 Task: Search one way flight ticket for 1 adult, 6 children, 1 infant in seat and 1 infant on lap in business from Williston: Williston Basin International Airport to Fort Wayne: Fort Wayne International Airport on 8-4-2023. Choice of flights is American. Number of bags: 2 checked bags. Price is upto 109000. Outbound departure time preference is 11:45.
Action: Mouse moved to (292, 246)
Screenshot: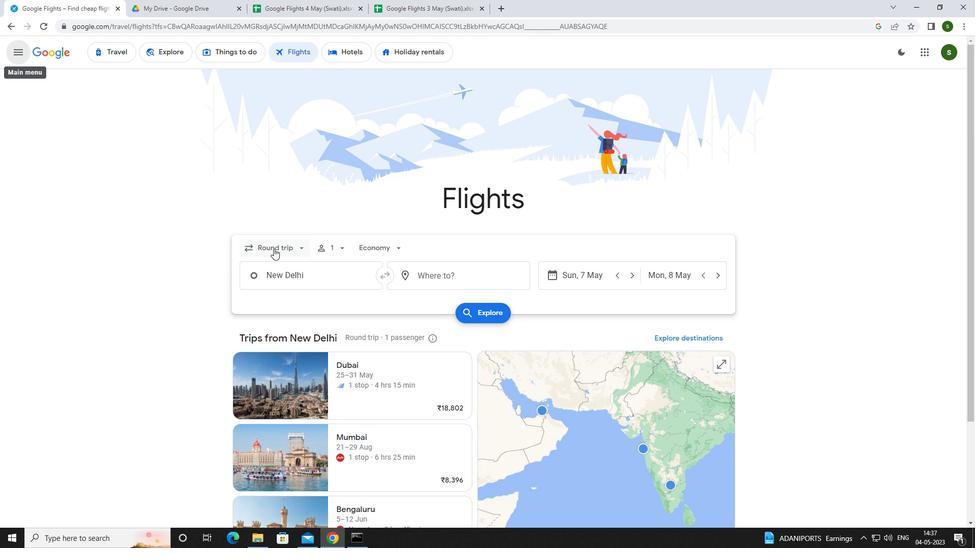 
Action: Mouse pressed left at (292, 246)
Screenshot: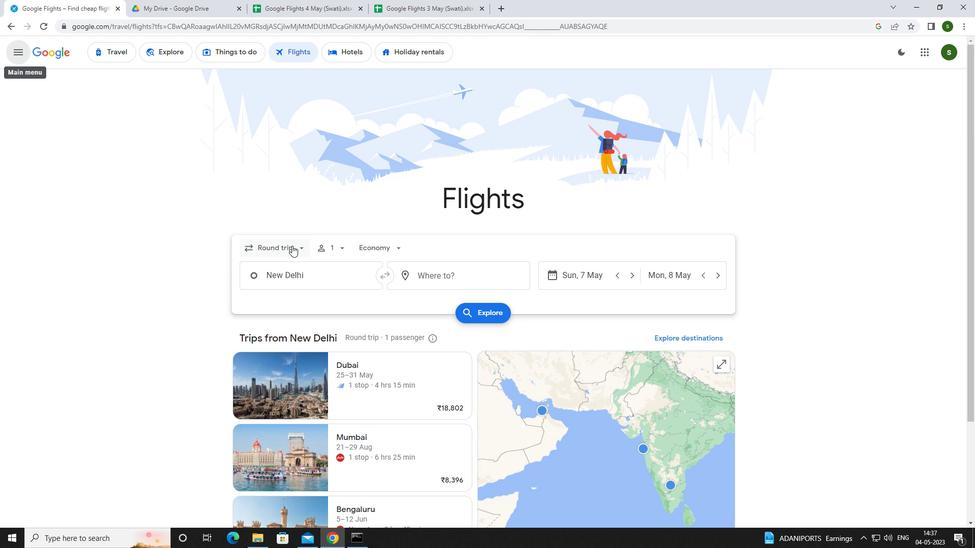 
Action: Mouse moved to (281, 294)
Screenshot: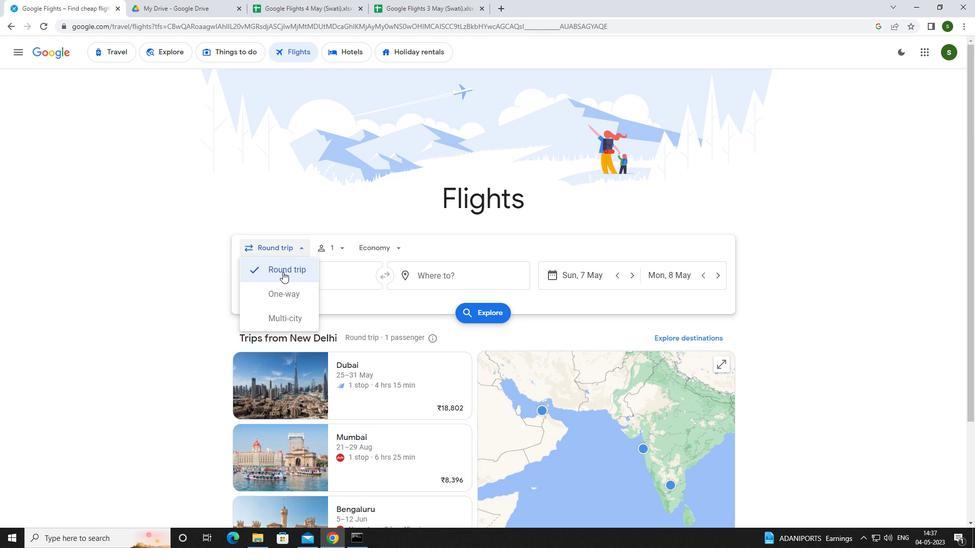 
Action: Mouse pressed left at (281, 294)
Screenshot: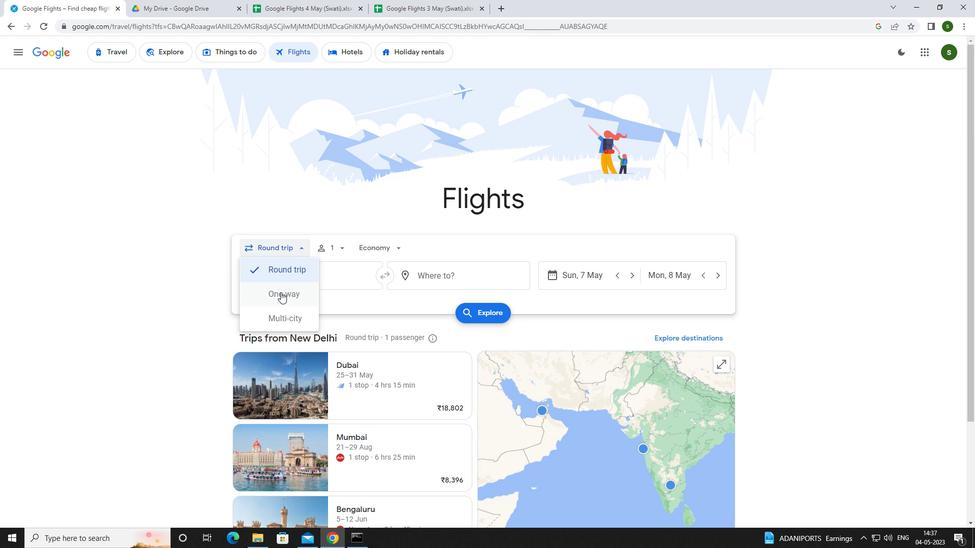 
Action: Mouse moved to (338, 247)
Screenshot: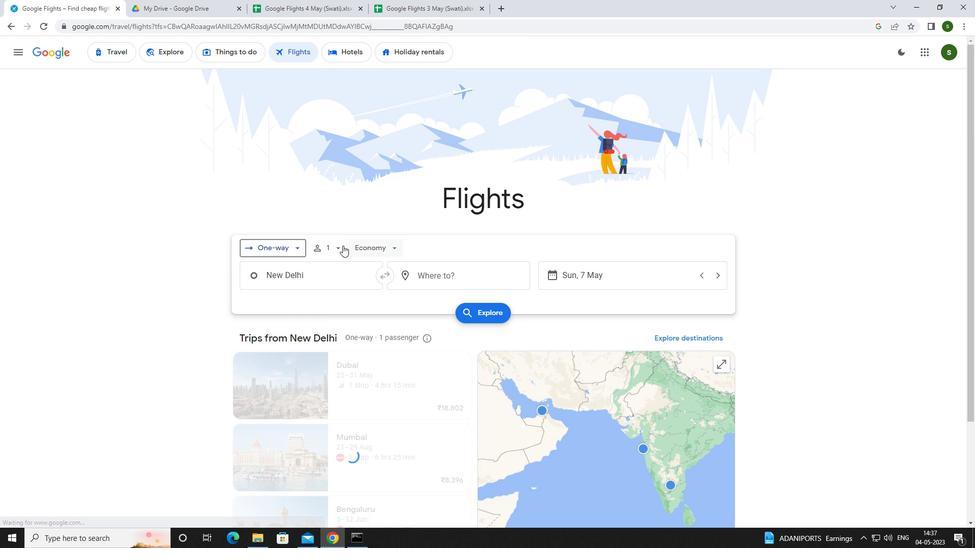 
Action: Mouse pressed left at (338, 247)
Screenshot: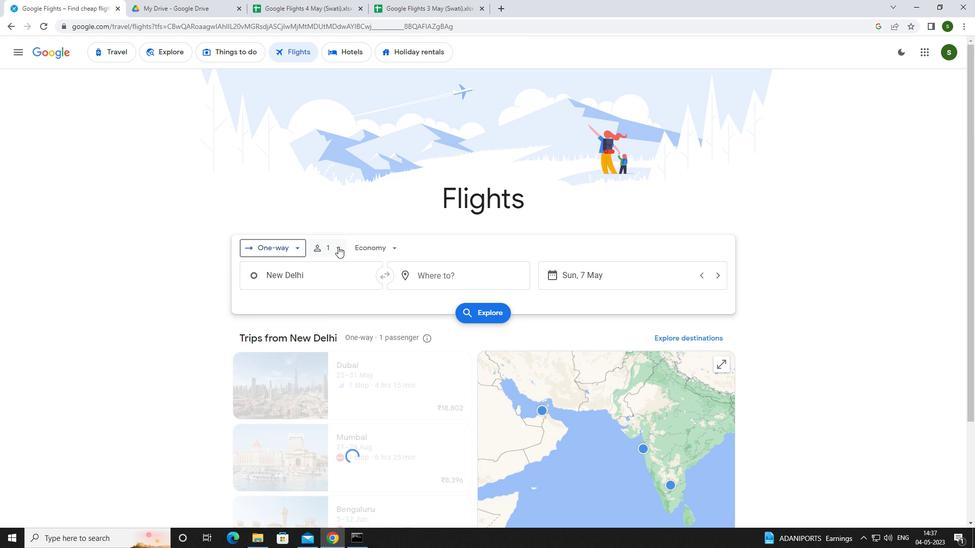 
Action: Mouse moved to (418, 296)
Screenshot: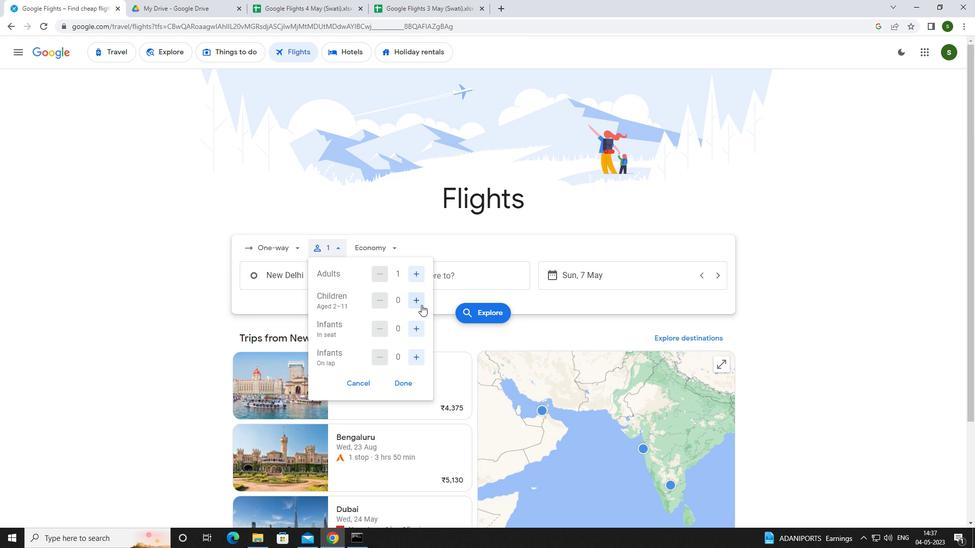 
Action: Mouse pressed left at (418, 296)
Screenshot: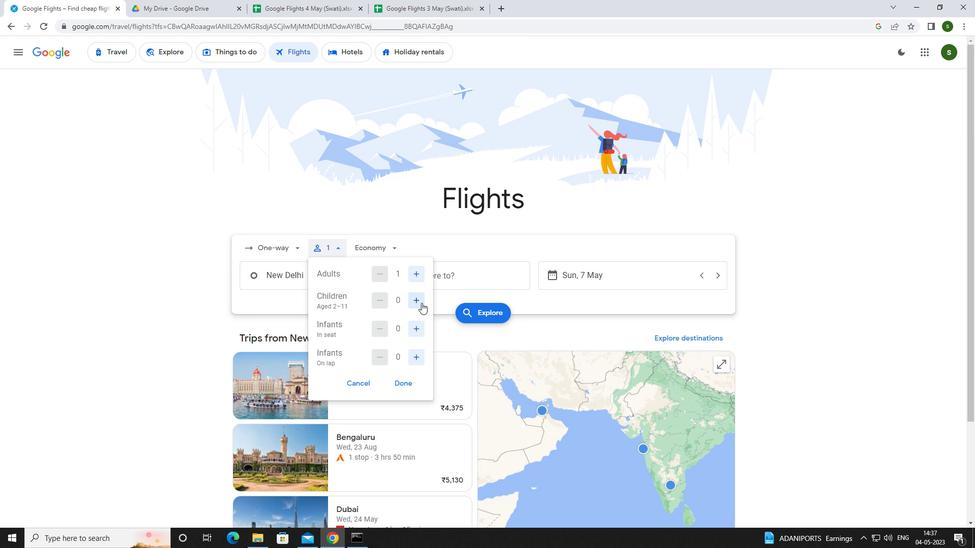 
Action: Mouse pressed left at (418, 296)
Screenshot: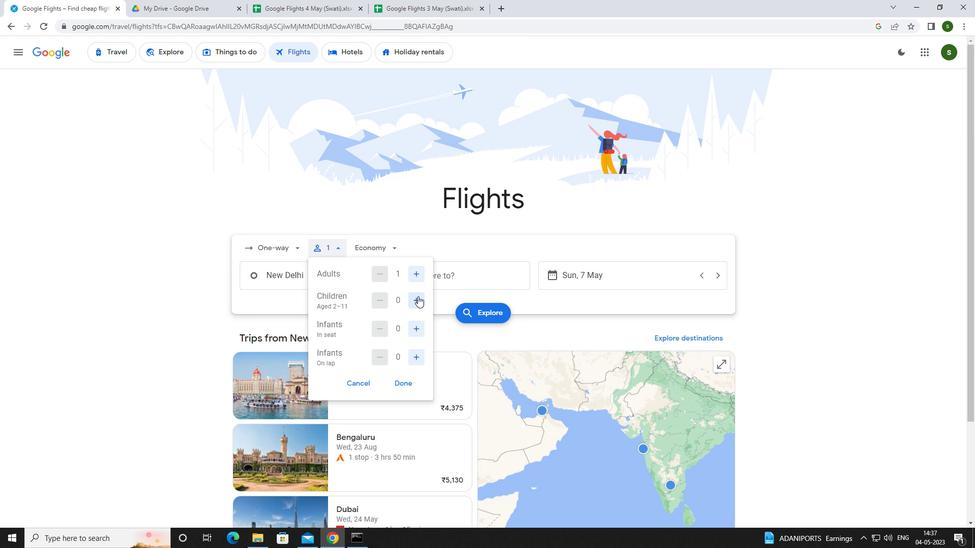 
Action: Mouse pressed left at (418, 296)
Screenshot: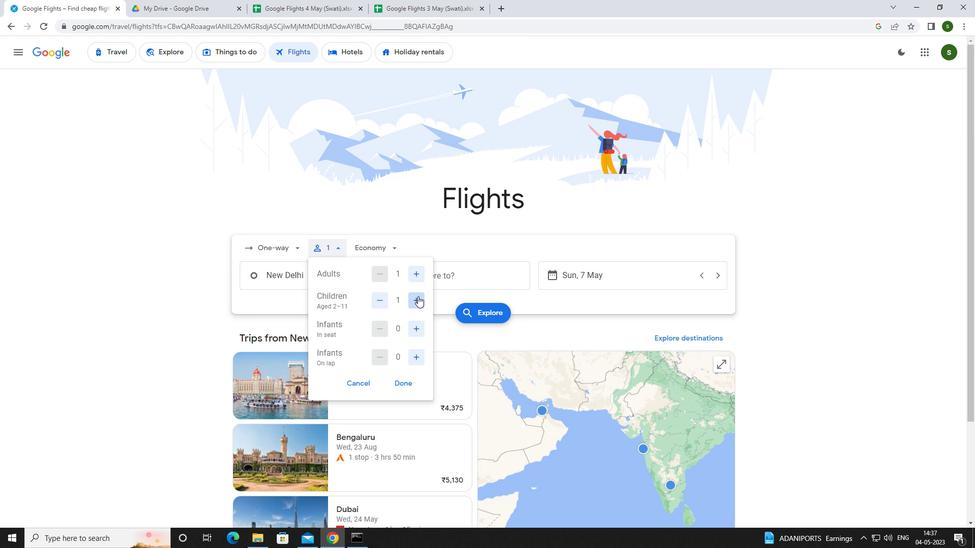 
Action: Mouse pressed left at (418, 296)
Screenshot: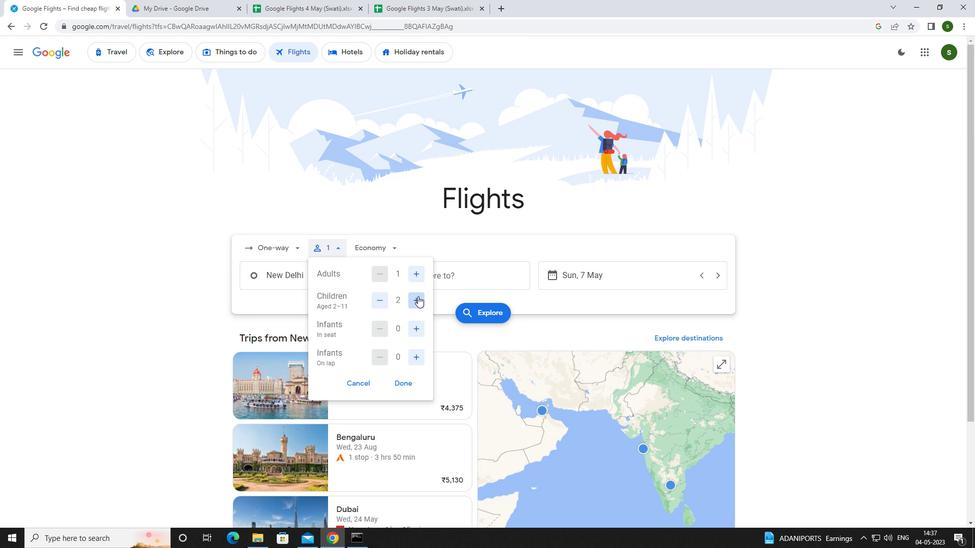 
Action: Mouse pressed left at (418, 296)
Screenshot: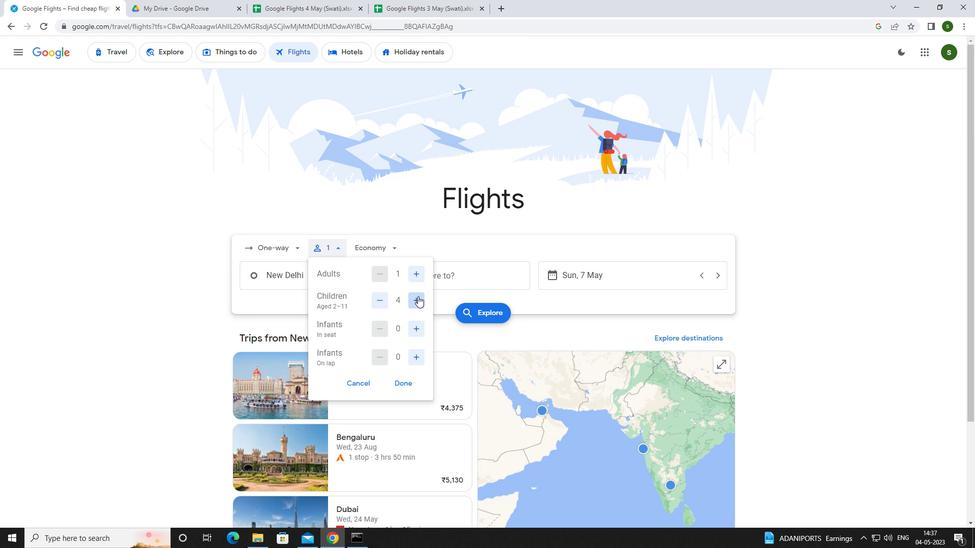 
Action: Mouse pressed left at (418, 296)
Screenshot: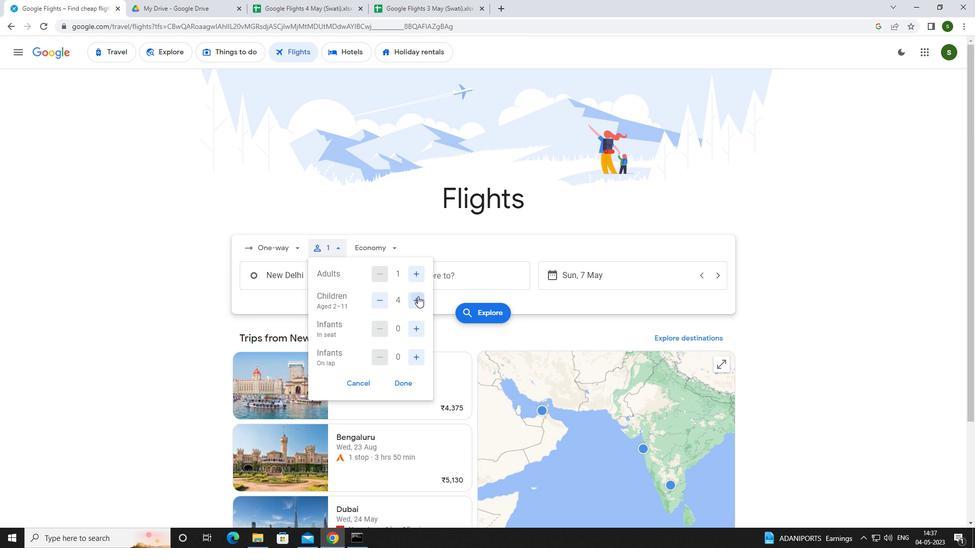 
Action: Mouse moved to (415, 327)
Screenshot: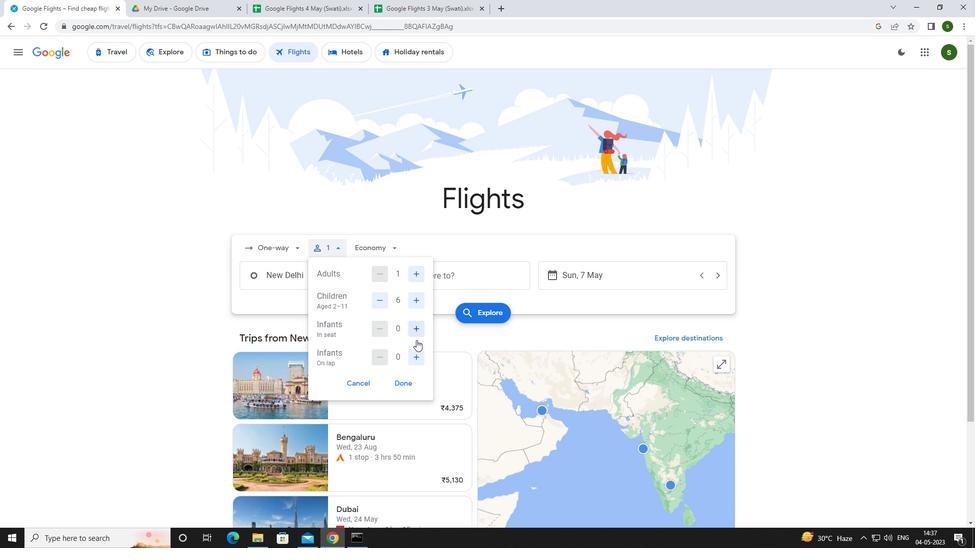 
Action: Mouse pressed left at (415, 327)
Screenshot: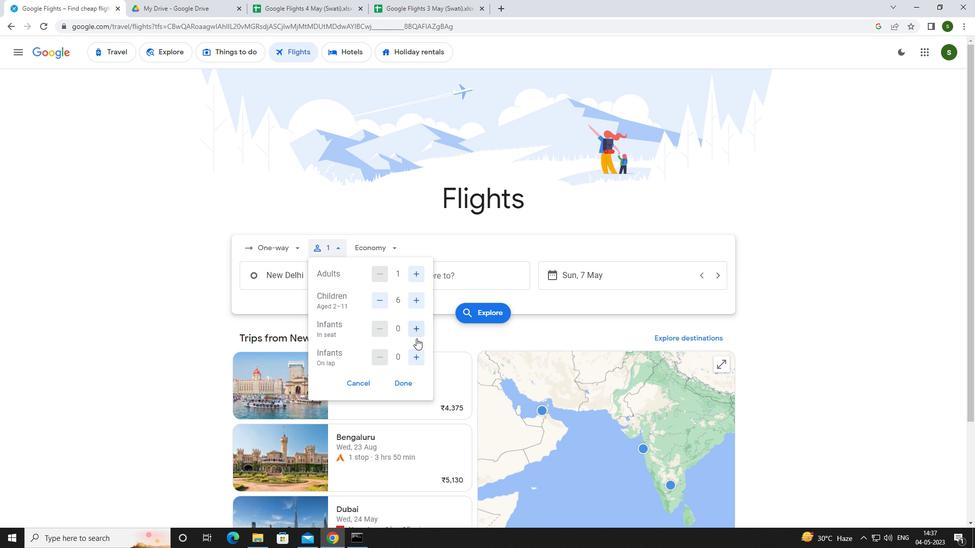 
Action: Mouse moved to (417, 356)
Screenshot: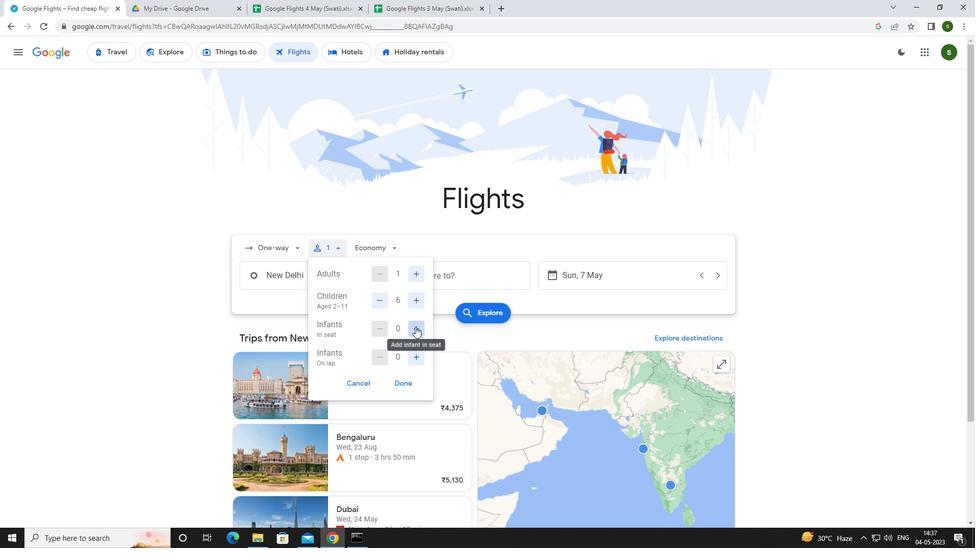 
Action: Mouse pressed left at (417, 356)
Screenshot: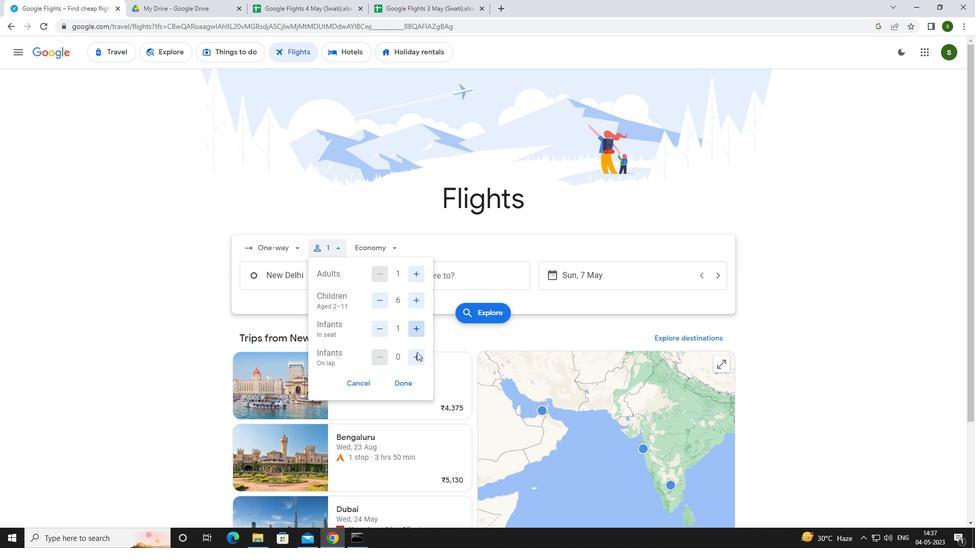
Action: Mouse moved to (390, 243)
Screenshot: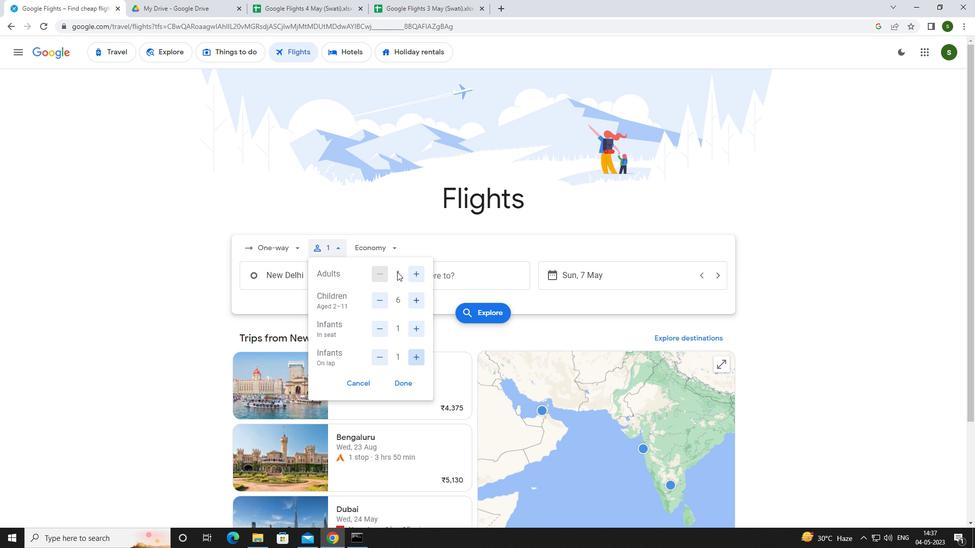
Action: Mouse pressed left at (390, 243)
Screenshot: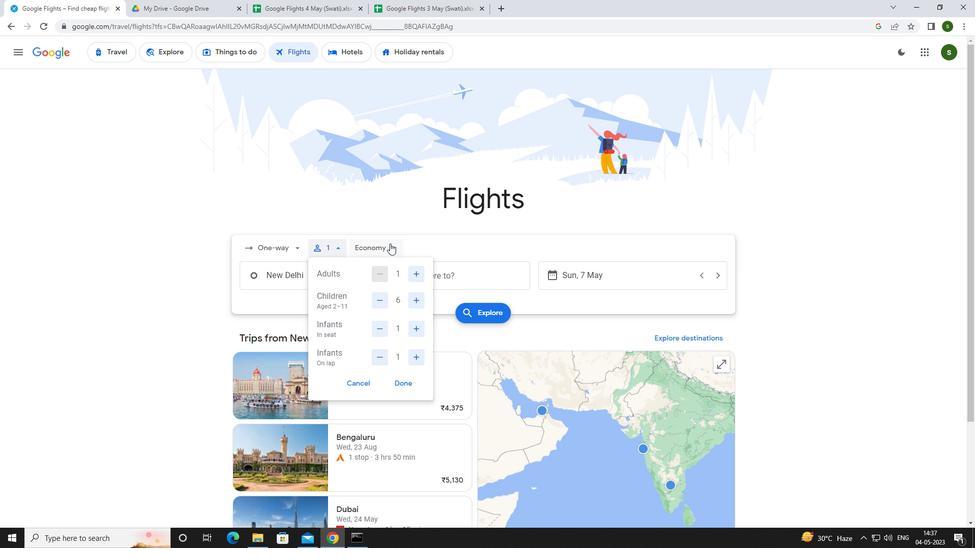 
Action: Mouse moved to (393, 317)
Screenshot: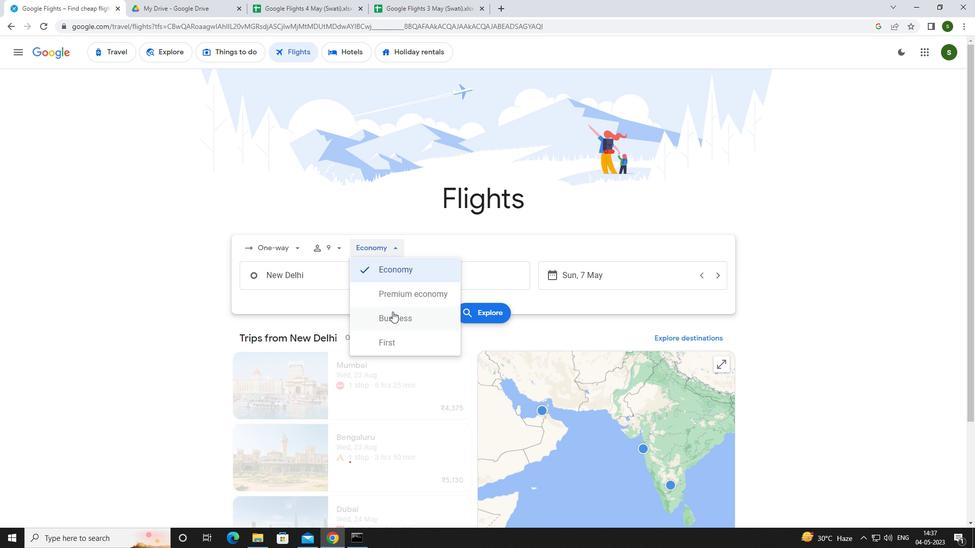 
Action: Mouse pressed left at (393, 317)
Screenshot: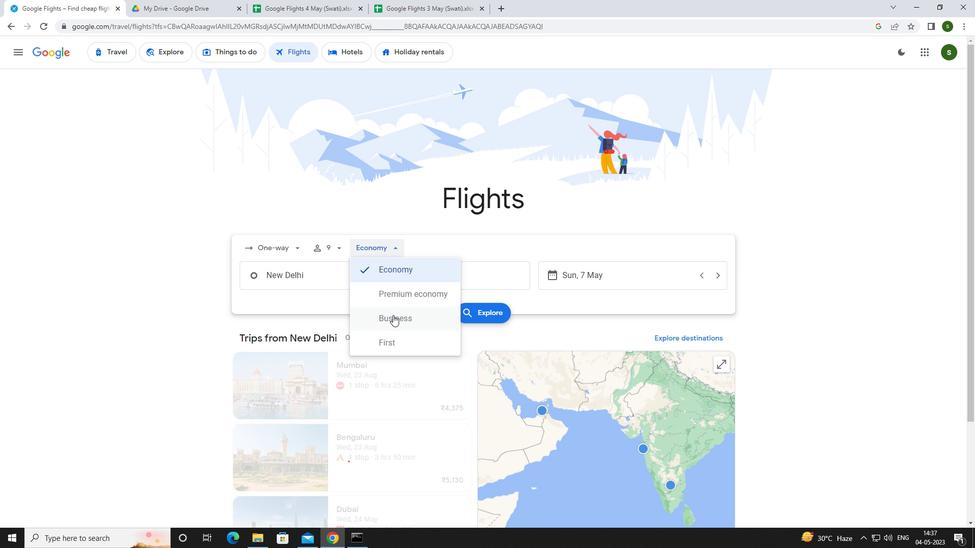 
Action: Mouse moved to (305, 270)
Screenshot: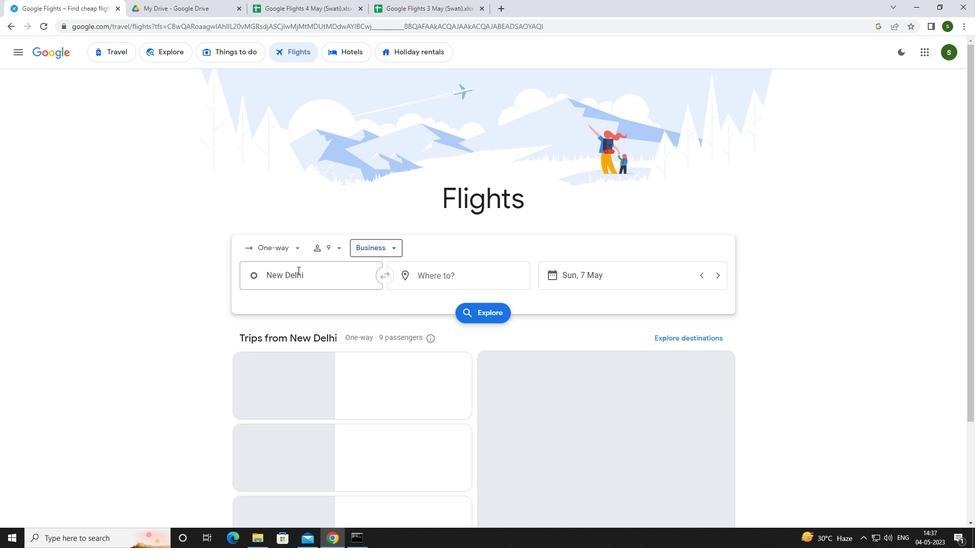 
Action: Mouse pressed left at (305, 270)
Screenshot: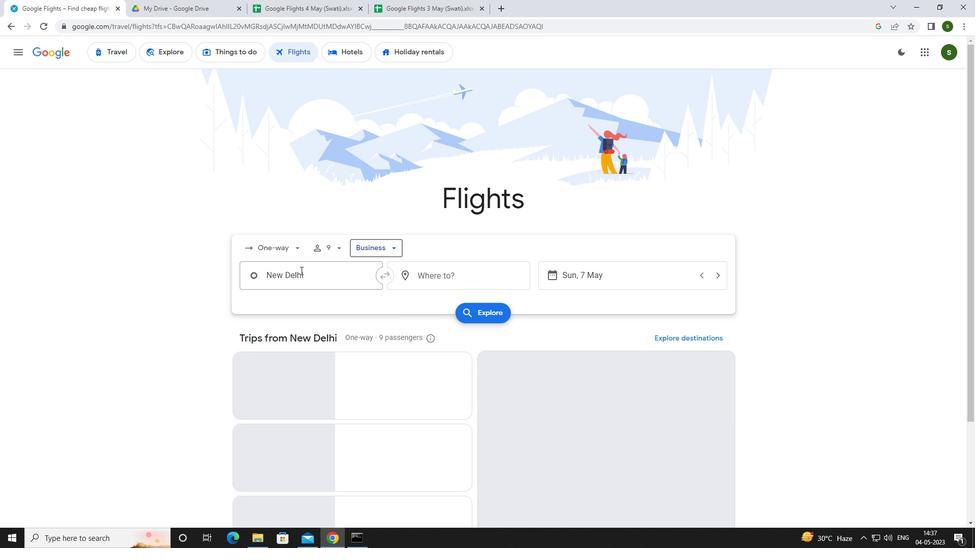 
Action: Key pressed <Key.caps_lock><Key.caps_lock>w<Key.caps_lock>illisto
Screenshot: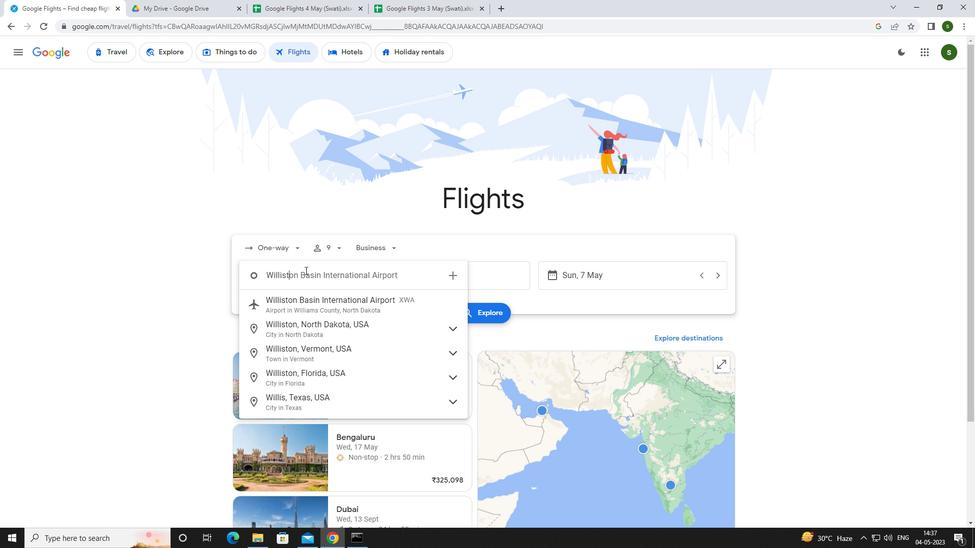 
Action: Mouse moved to (317, 311)
Screenshot: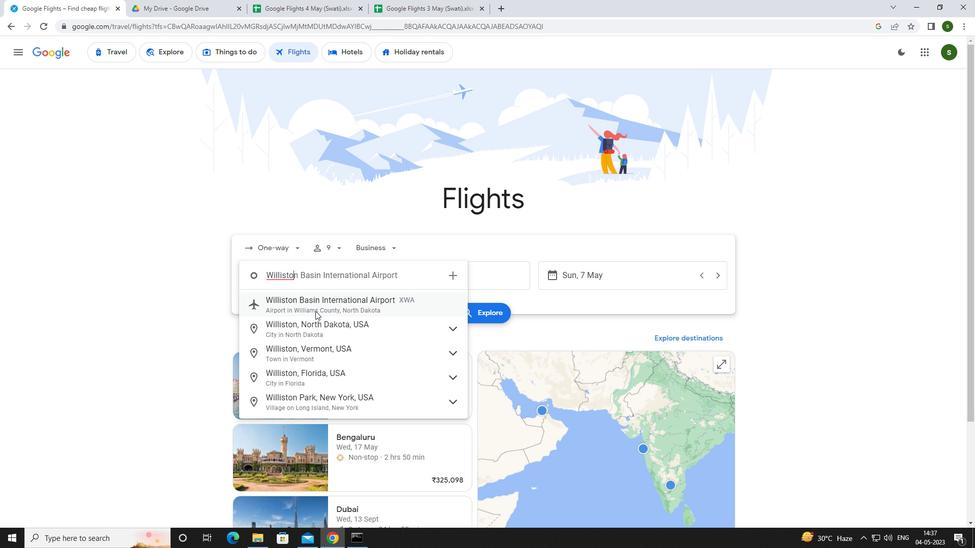 
Action: Mouse pressed left at (317, 311)
Screenshot: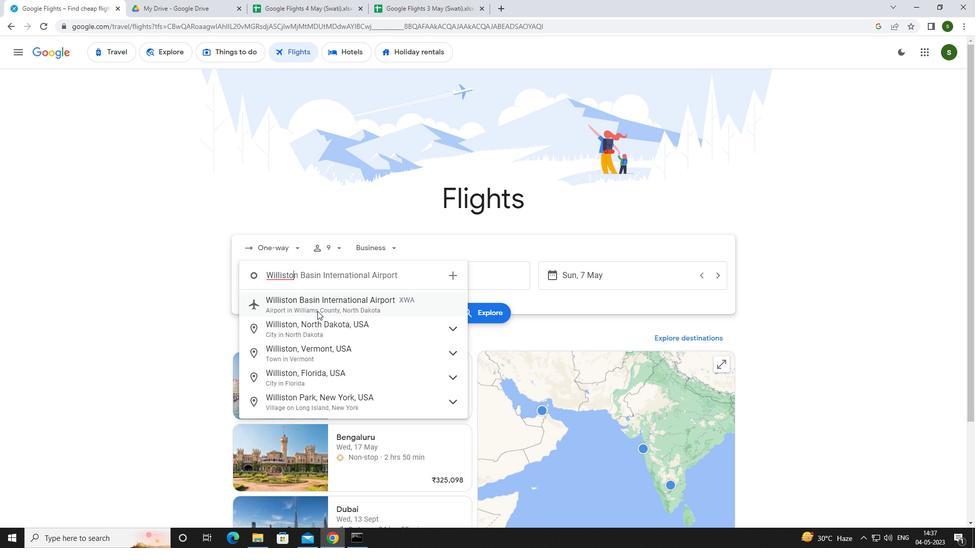 
Action: Mouse moved to (435, 274)
Screenshot: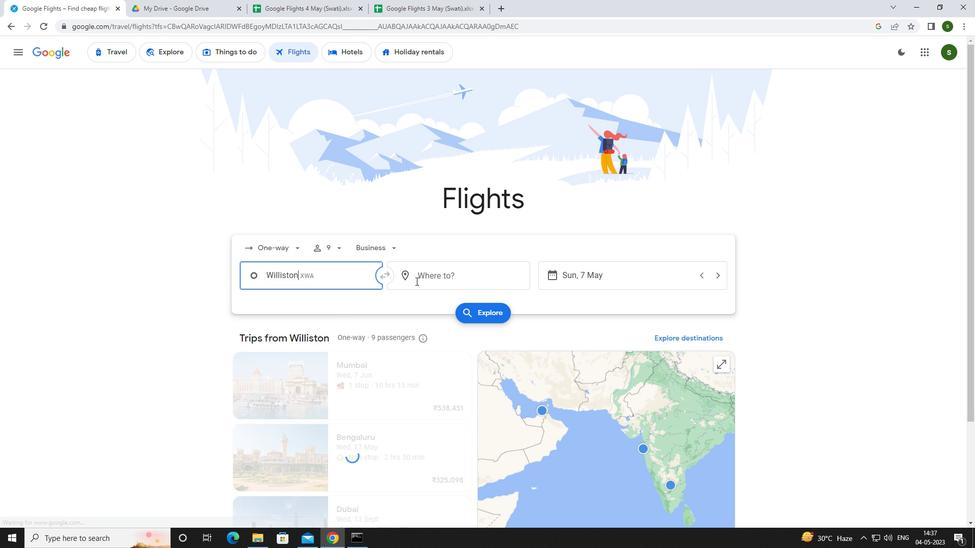 
Action: Mouse pressed left at (435, 274)
Screenshot: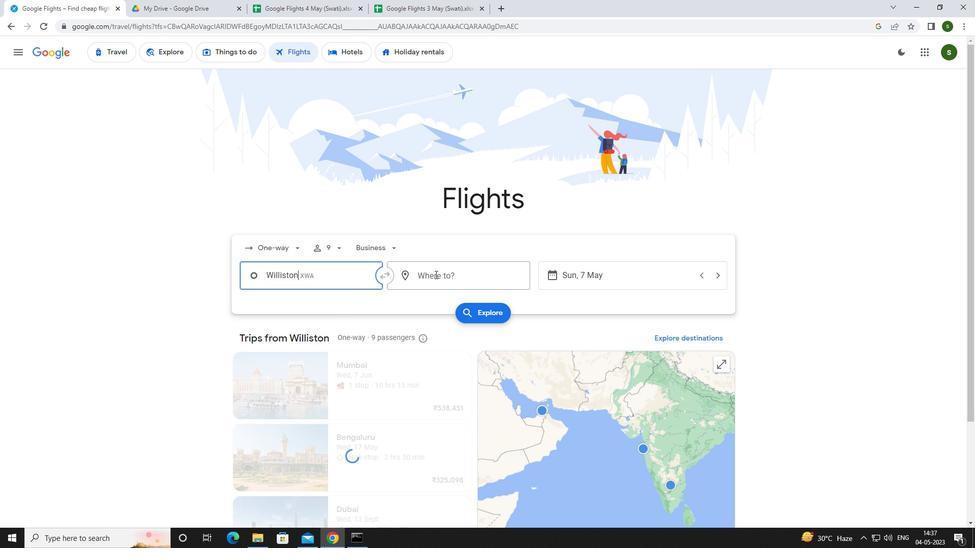 
Action: Mouse moved to (428, 275)
Screenshot: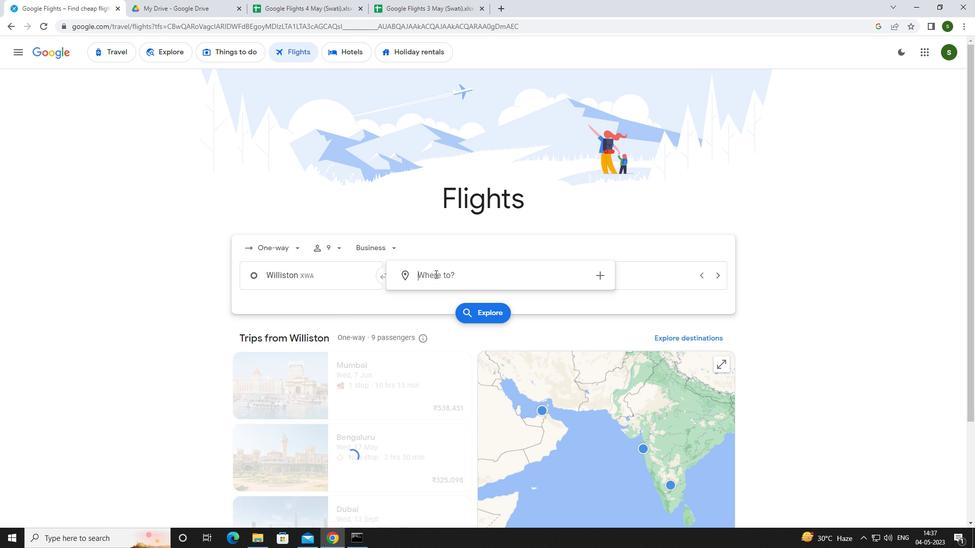 
Action: Key pressed <Key.caps_lock>f<Key.caps_lock>ort<Key.space><Key.caps_lock>w<Key.caps_lock>ay
Screenshot: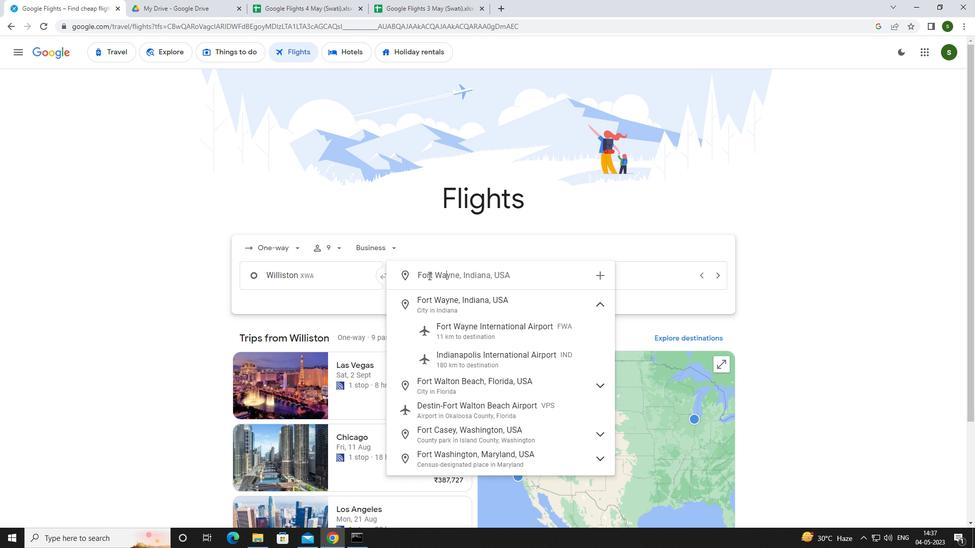 
Action: Mouse moved to (453, 334)
Screenshot: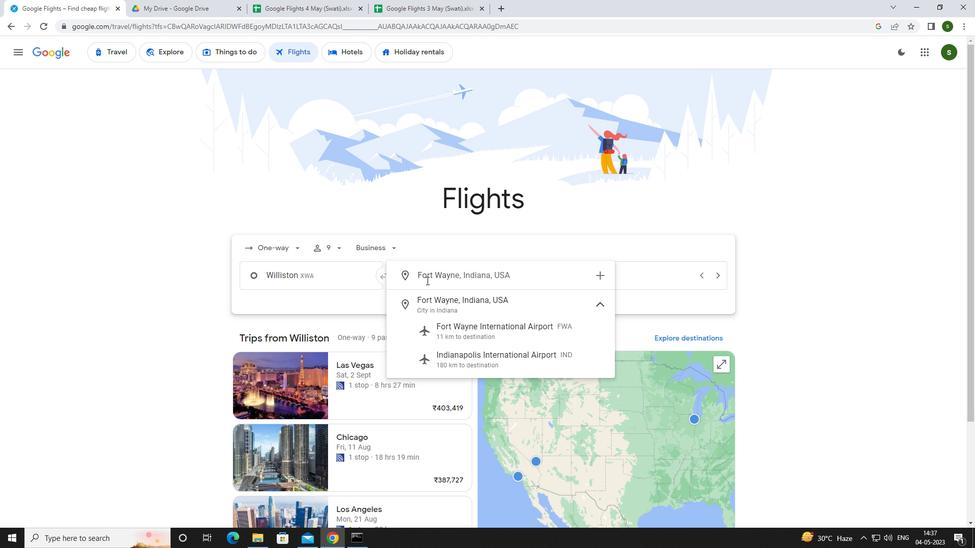 
Action: Mouse pressed left at (453, 334)
Screenshot: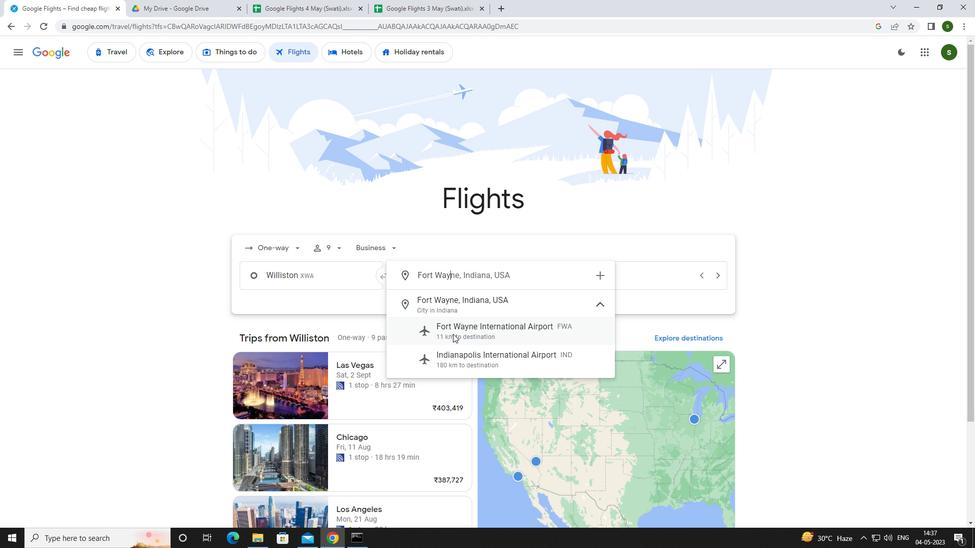 
Action: Mouse moved to (608, 271)
Screenshot: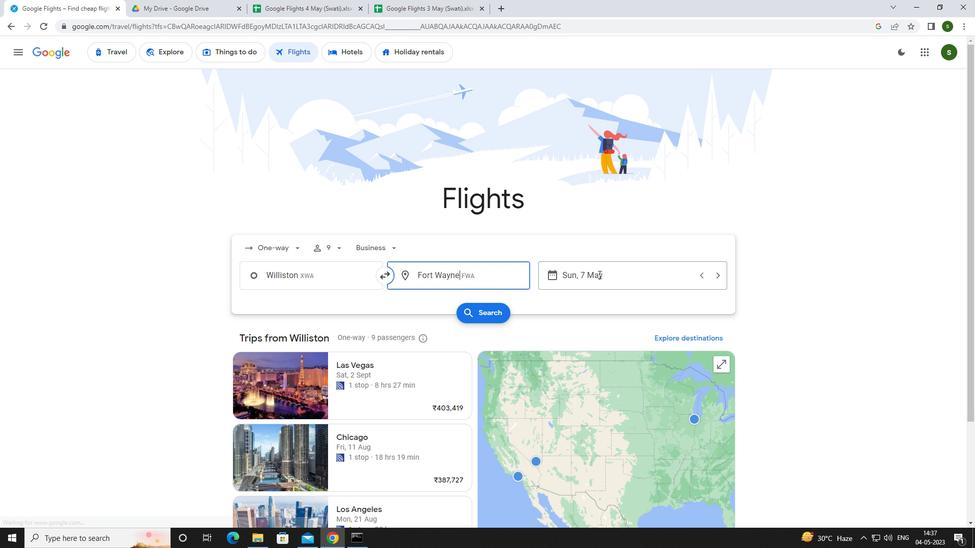 
Action: Mouse pressed left at (608, 271)
Screenshot: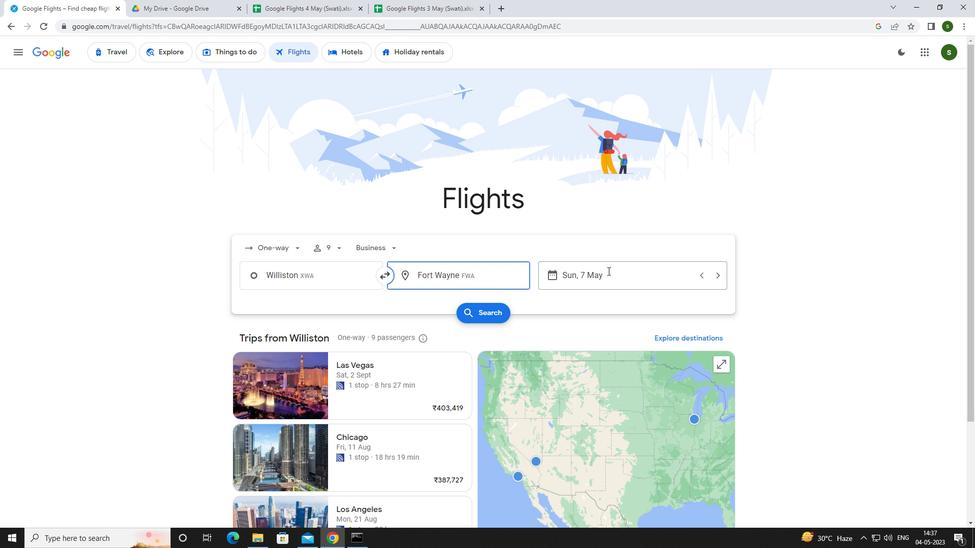 
Action: Mouse moved to (730, 387)
Screenshot: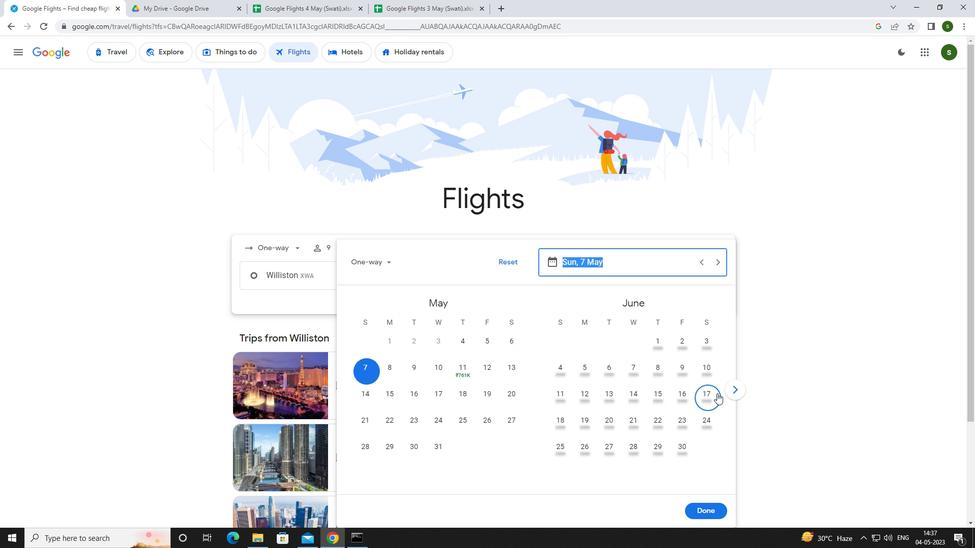 
Action: Mouse pressed left at (730, 387)
Screenshot: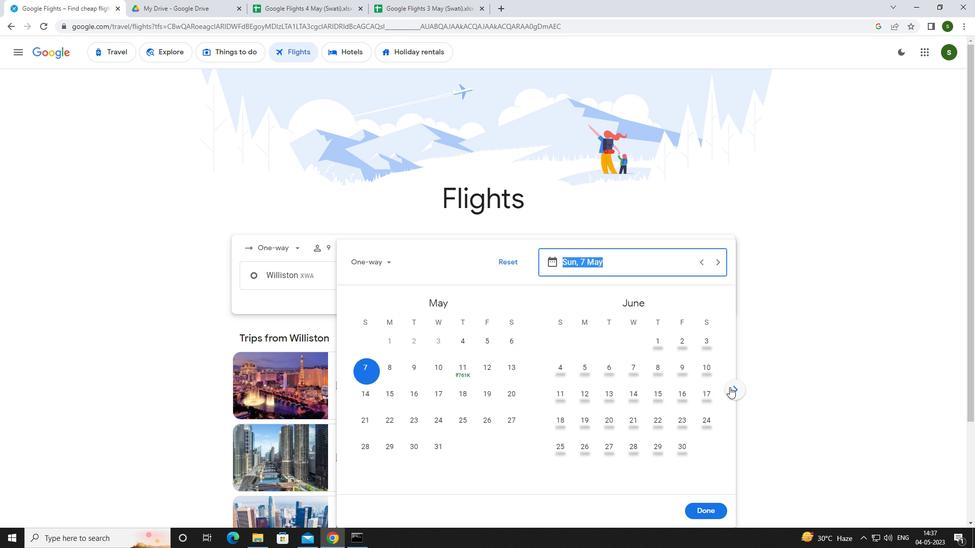 
Action: Mouse pressed left at (730, 387)
Screenshot: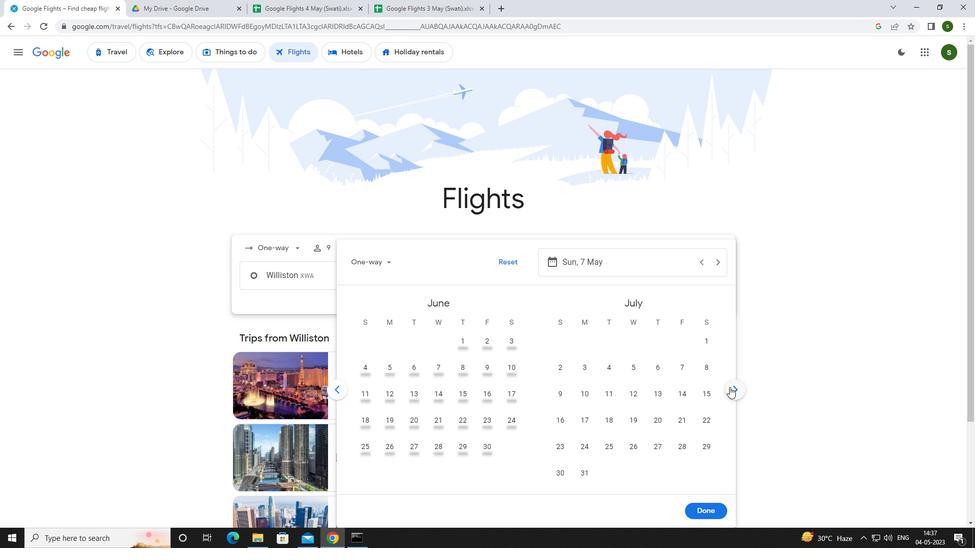
Action: Mouse moved to (678, 343)
Screenshot: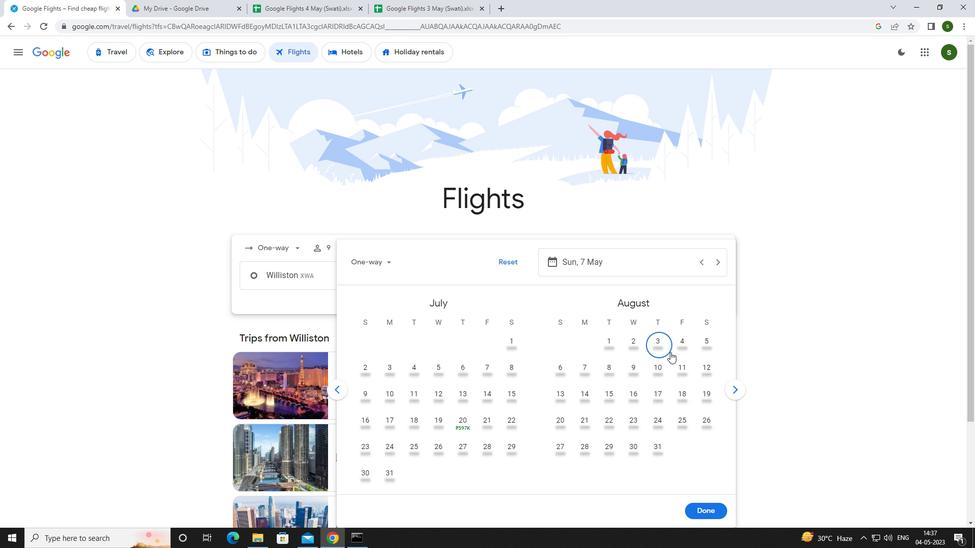 
Action: Mouse pressed left at (678, 343)
Screenshot: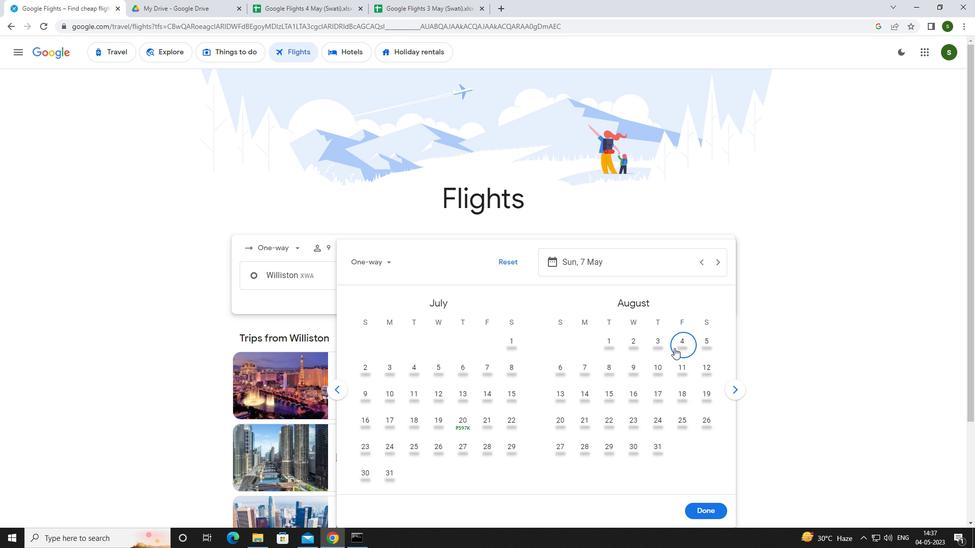 
Action: Mouse moved to (694, 503)
Screenshot: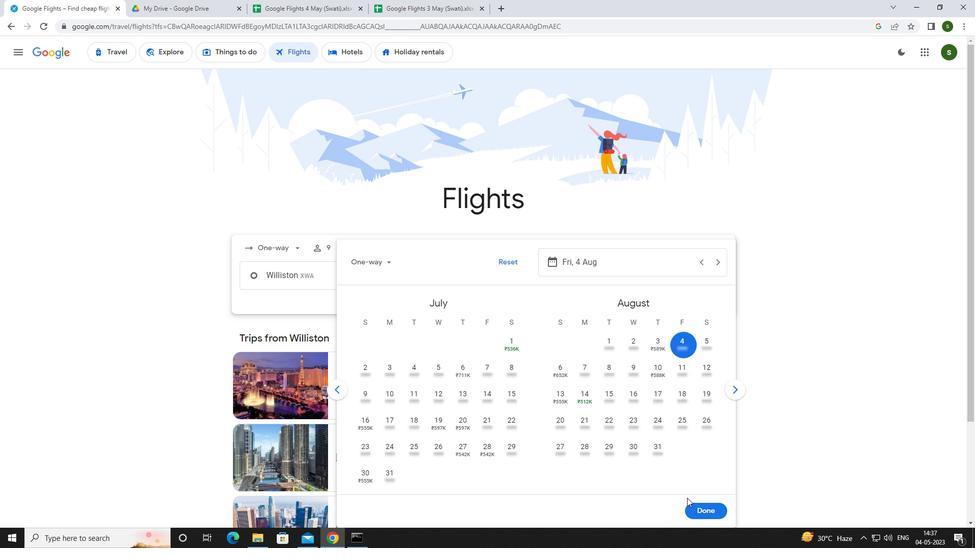 
Action: Mouse pressed left at (694, 503)
Screenshot: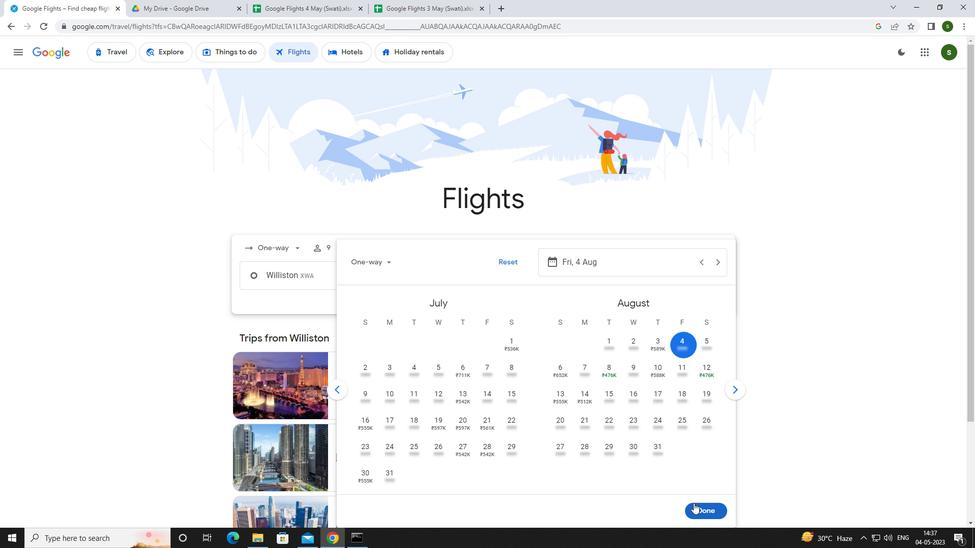 
Action: Mouse moved to (476, 310)
Screenshot: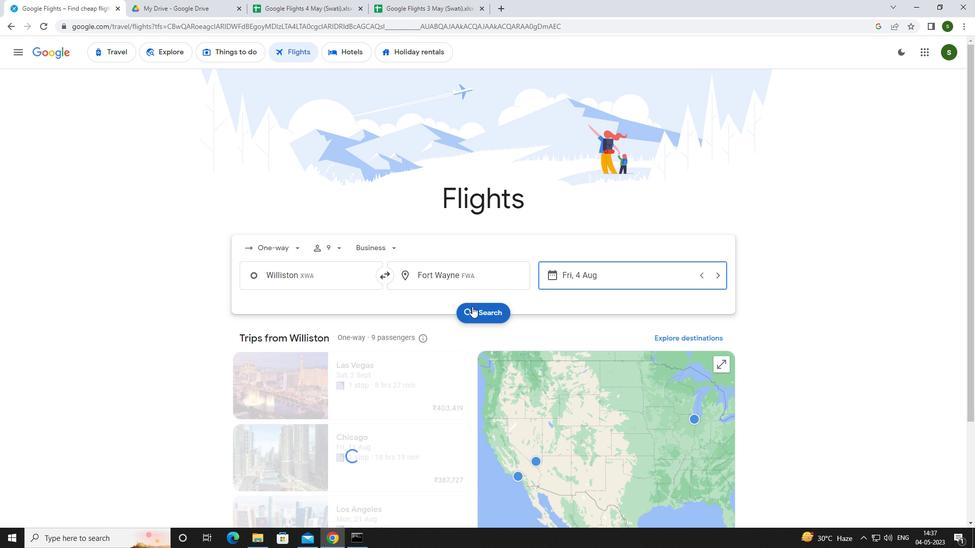 
Action: Mouse pressed left at (476, 310)
Screenshot: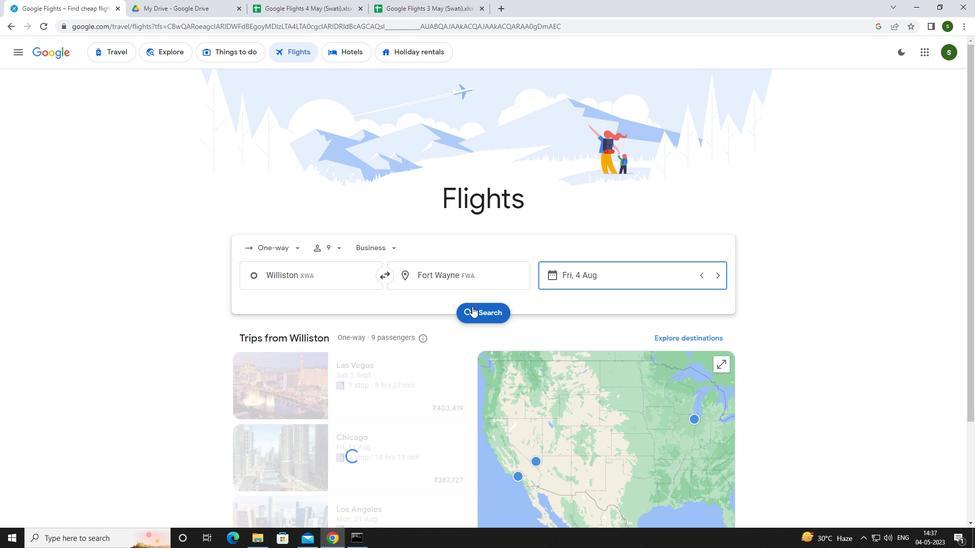 
Action: Mouse moved to (267, 144)
Screenshot: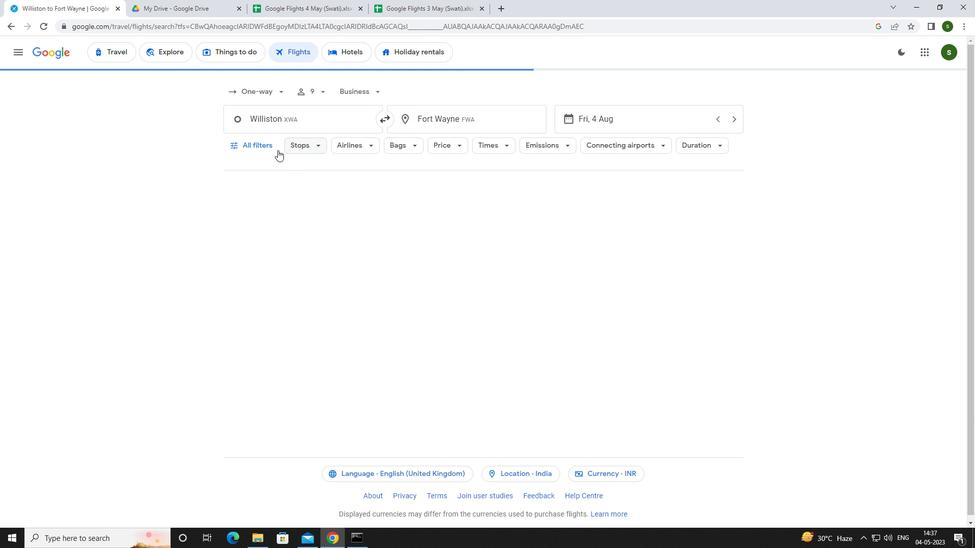 
Action: Mouse pressed left at (267, 144)
Screenshot: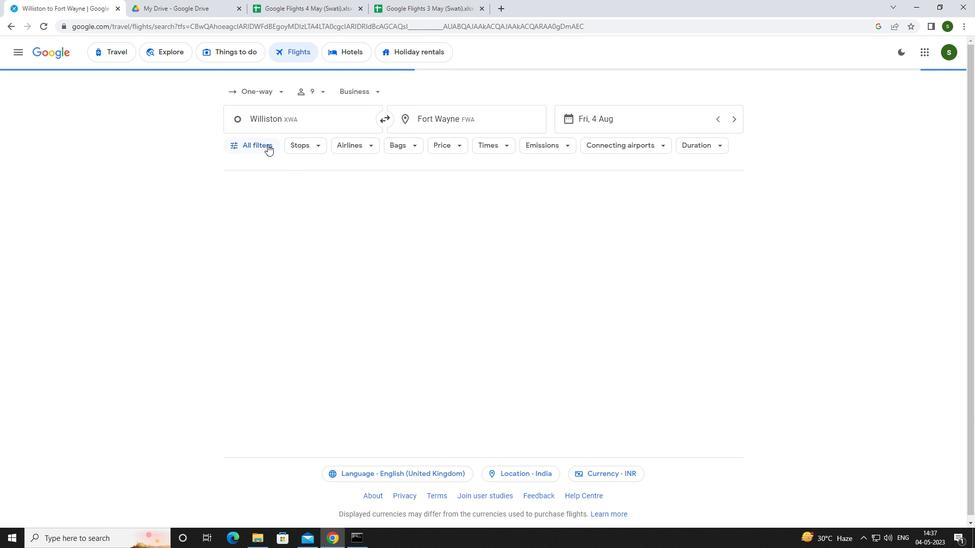 
Action: Mouse moved to (384, 358)
Screenshot: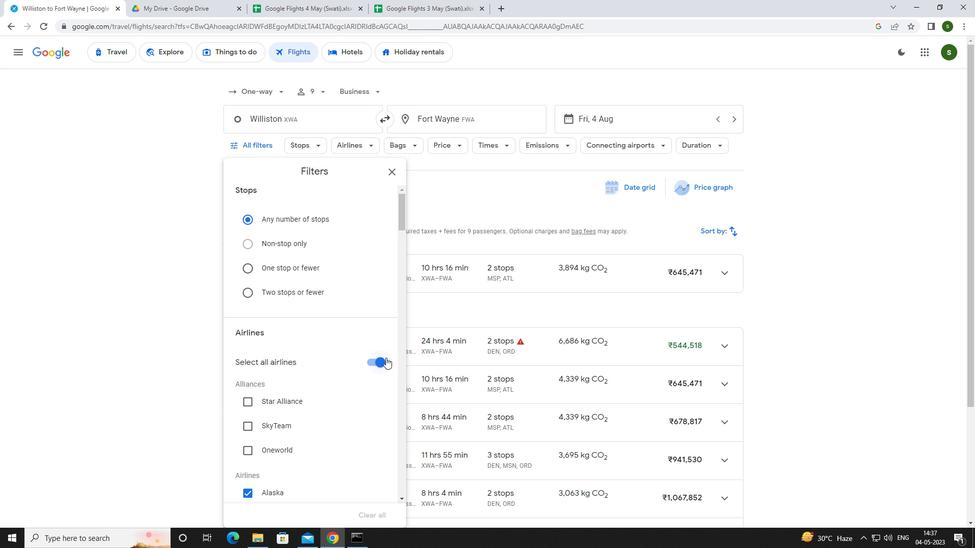 
Action: Mouse pressed left at (384, 358)
Screenshot: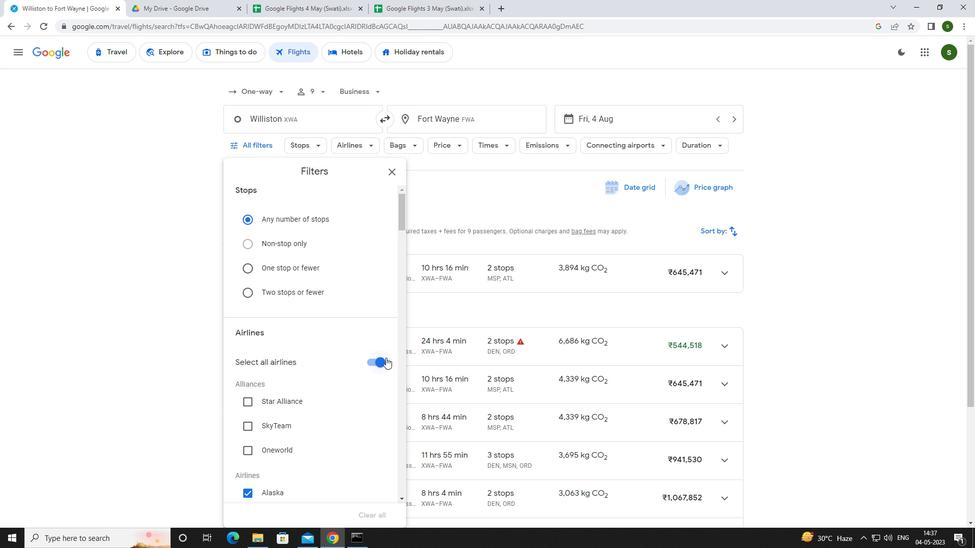 
Action: Mouse moved to (343, 326)
Screenshot: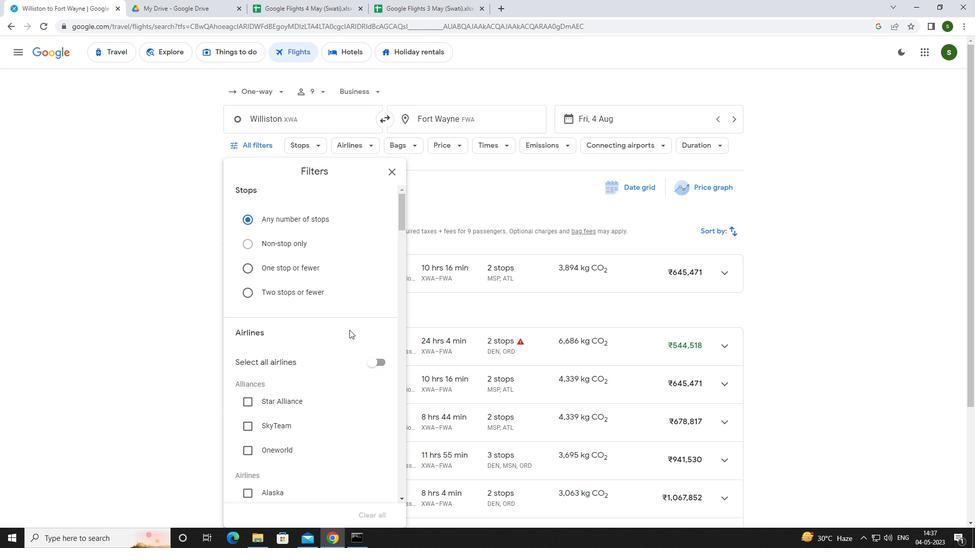 
Action: Mouse scrolled (343, 326) with delta (0, 0)
Screenshot: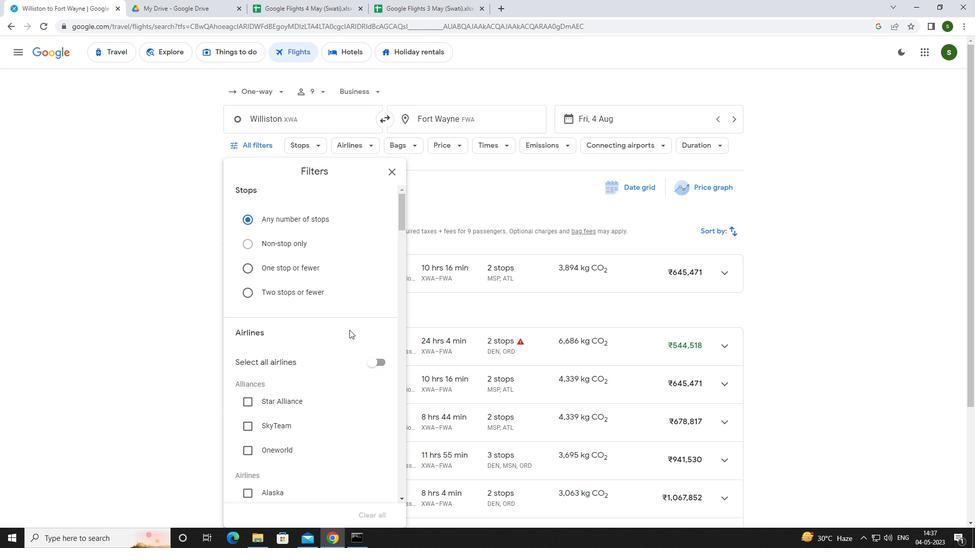 
Action: Mouse moved to (343, 326)
Screenshot: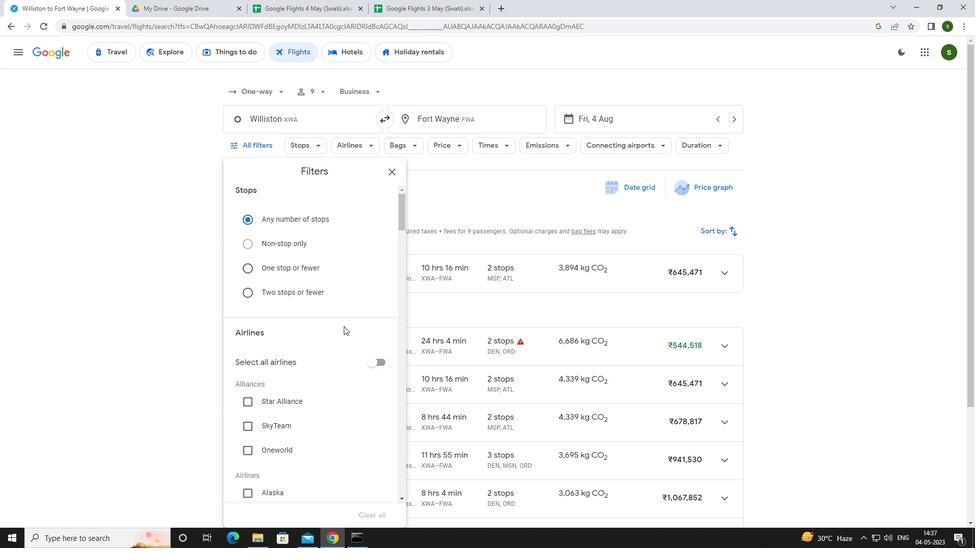 
Action: Mouse scrolled (343, 326) with delta (0, 0)
Screenshot: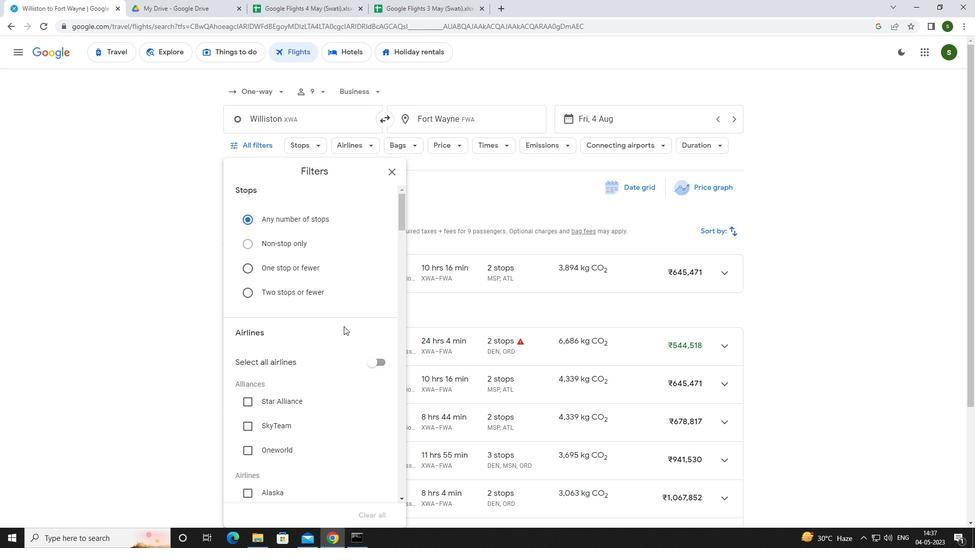 
Action: Mouse scrolled (343, 326) with delta (0, 0)
Screenshot: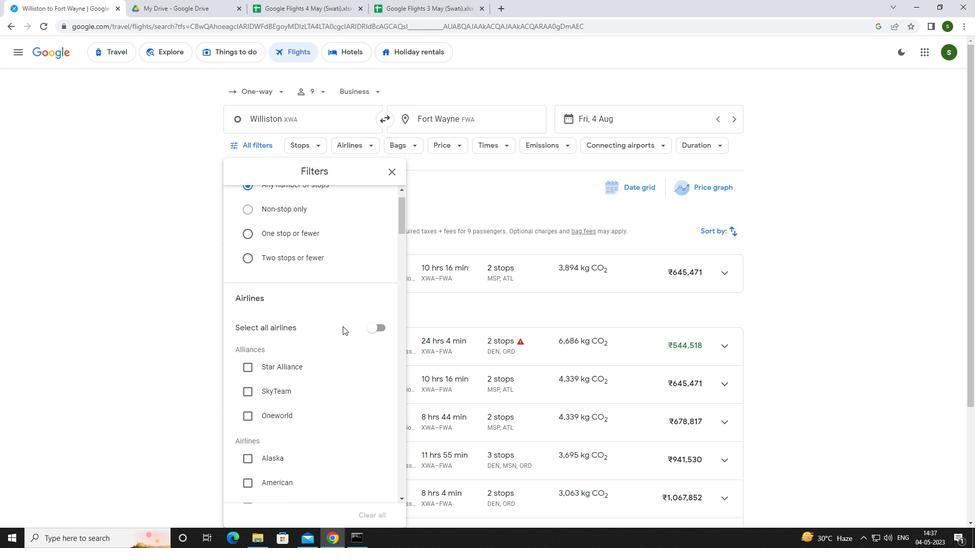 
Action: Mouse scrolled (343, 326) with delta (0, 0)
Screenshot: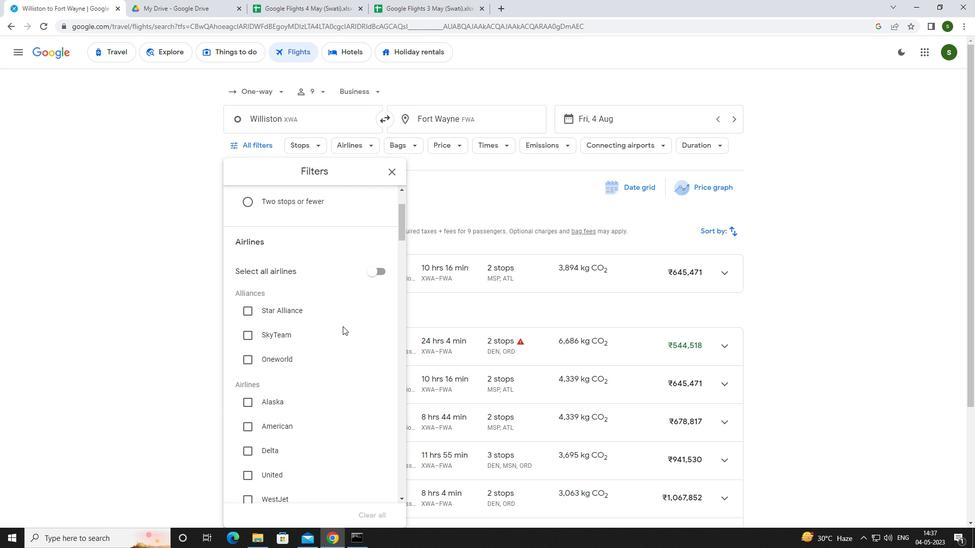 
Action: Mouse moved to (285, 316)
Screenshot: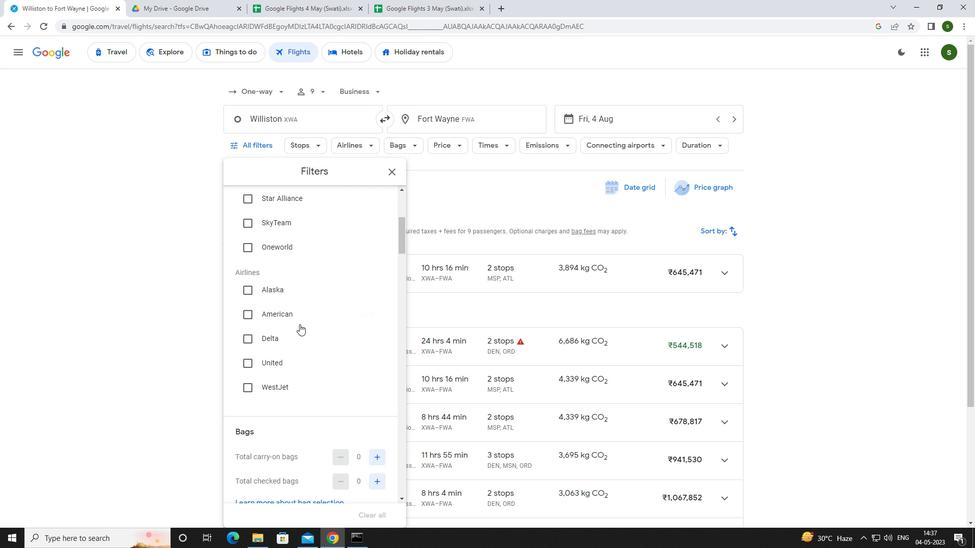 
Action: Mouse pressed left at (285, 316)
Screenshot: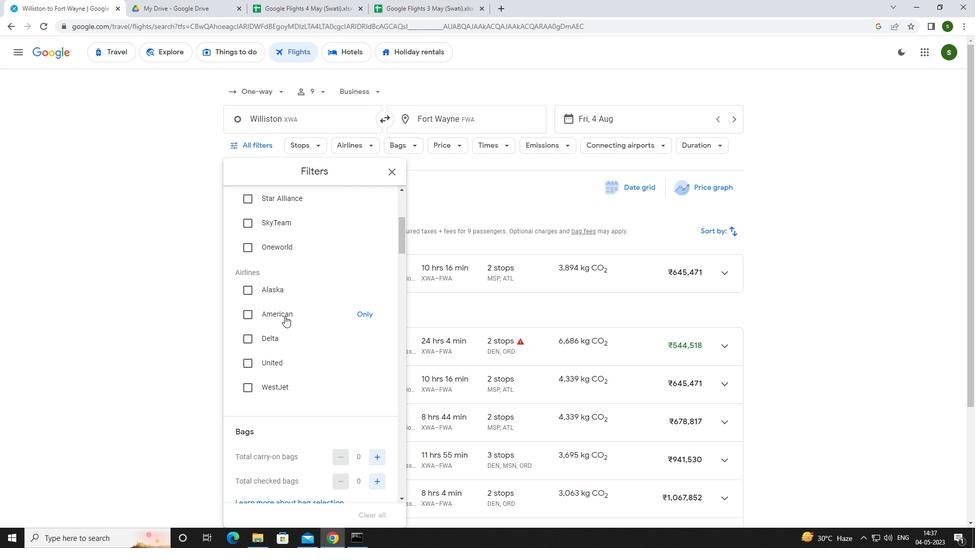 
Action: Mouse scrolled (285, 316) with delta (0, 0)
Screenshot: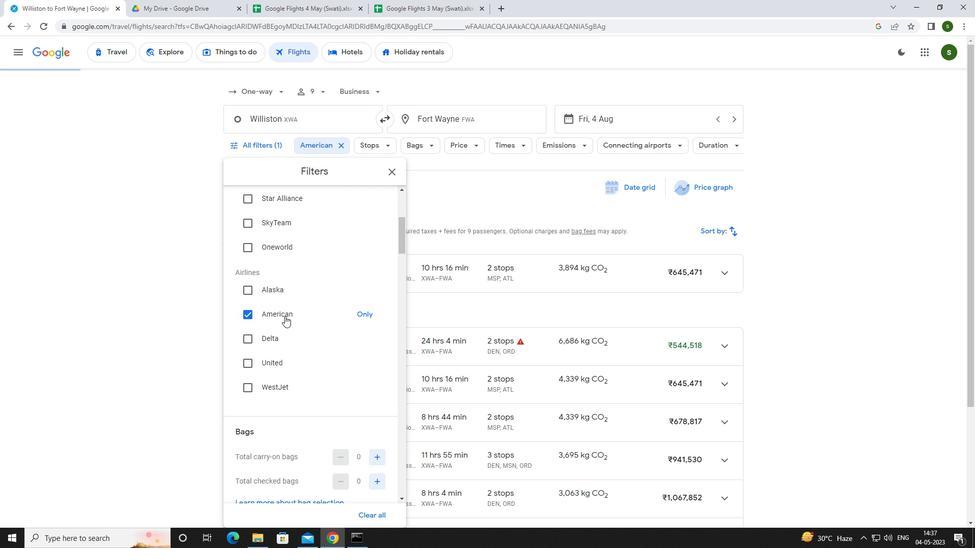 
Action: Mouse scrolled (285, 316) with delta (0, 0)
Screenshot: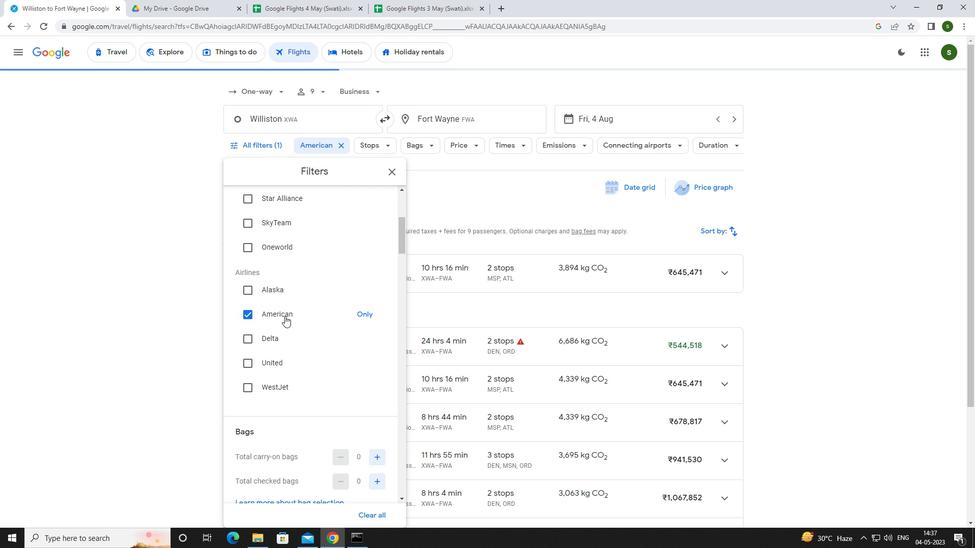 
Action: Mouse scrolled (285, 316) with delta (0, 0)
Screenshot: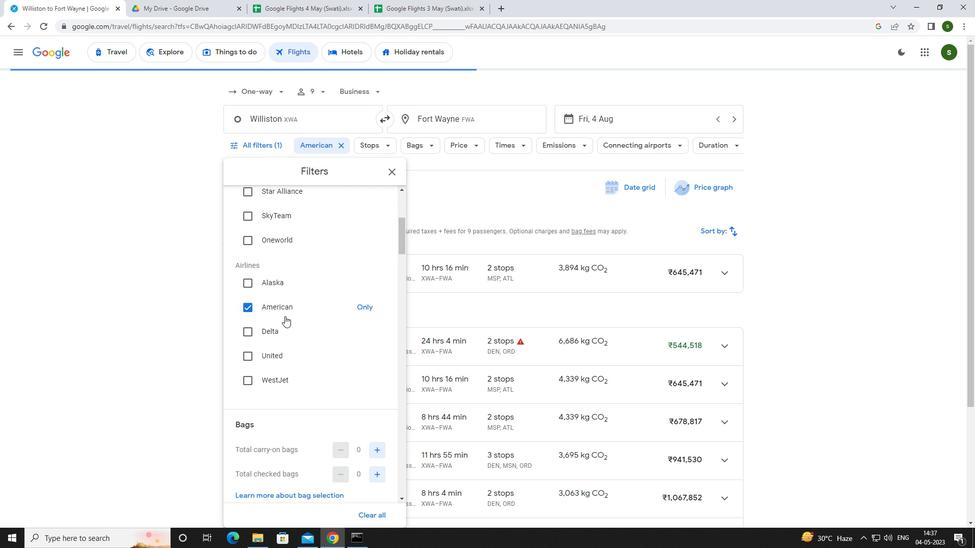 
Action: Mouse moved to (383, 330)
Screenshot: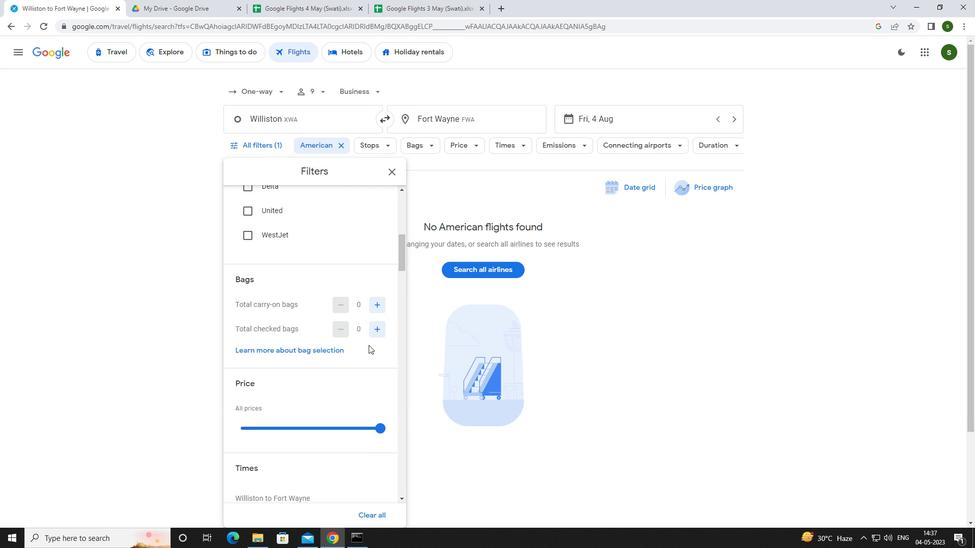
Action: Mouse pressed left at (383, 330)
Screenshot: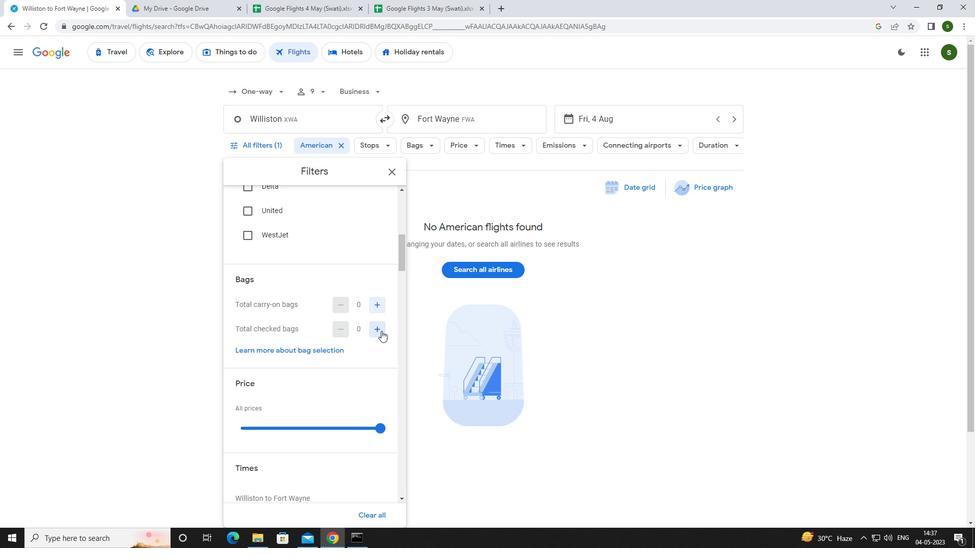 
Action: Mouse moved to (378, 330)
Screenshot: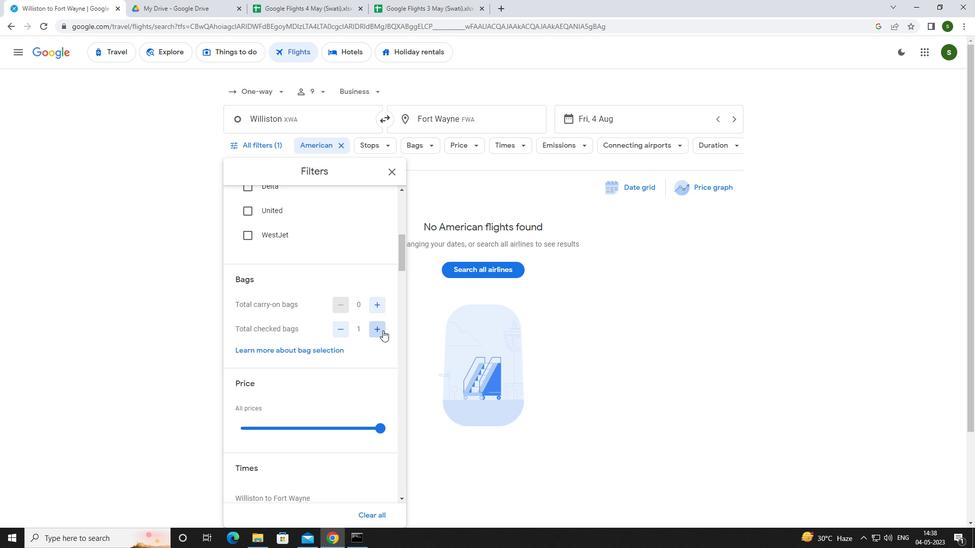 
Action: Mouse pressed left at (378, 330)
Screenshot: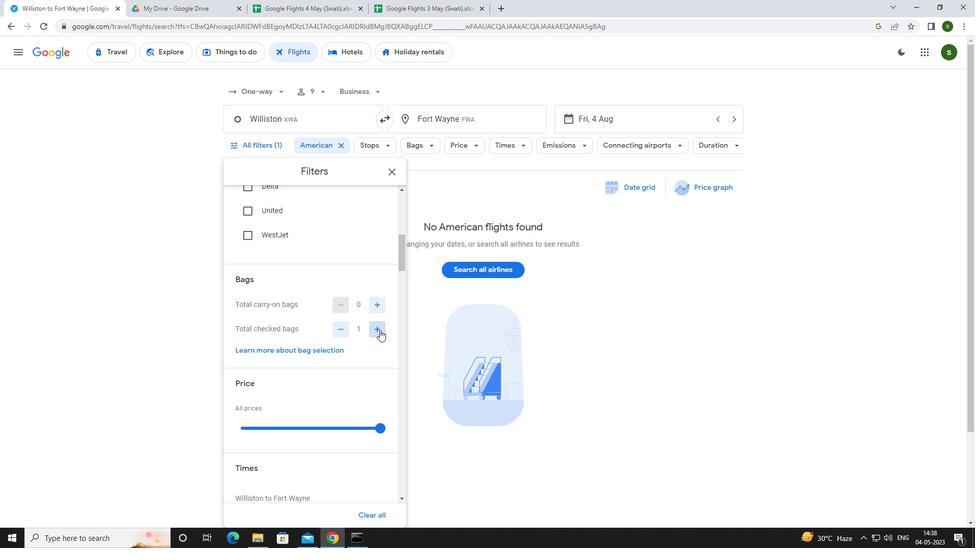 
Action: Mouse moved to (374, 331)
Screenshot: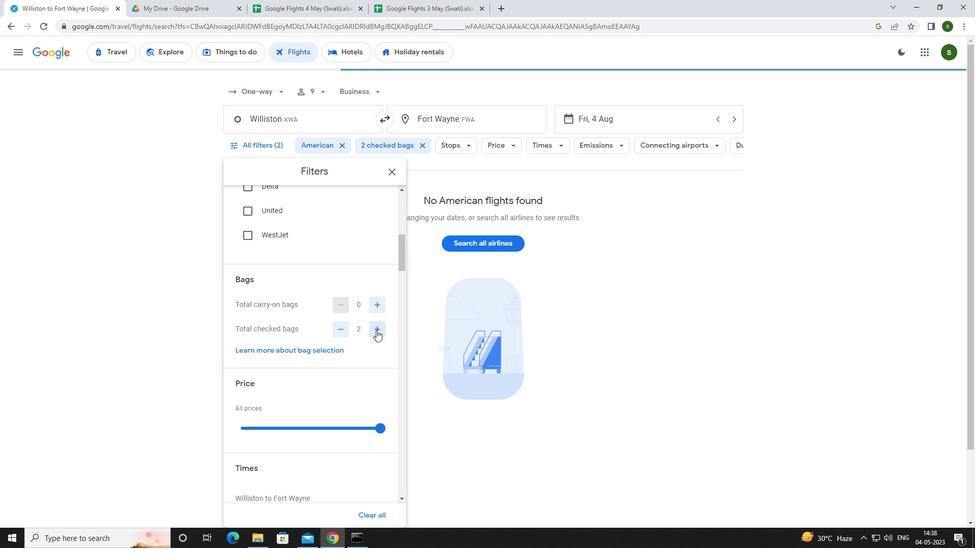 
Action: Mouse scrolled (374, 330) with delta (0, 0)
Screenshot: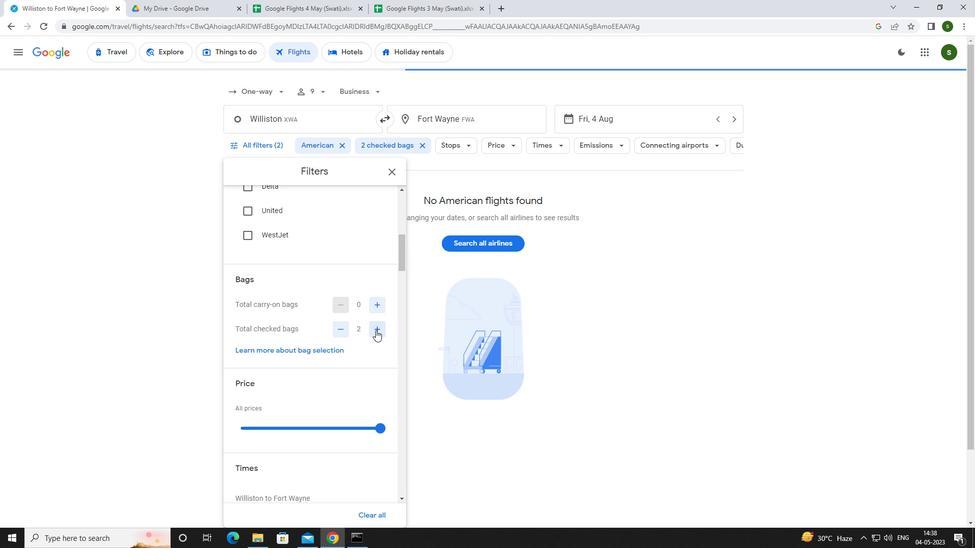 
Action: Mouse scrolled (374, 330) with delta (0, 0)
Screenshot: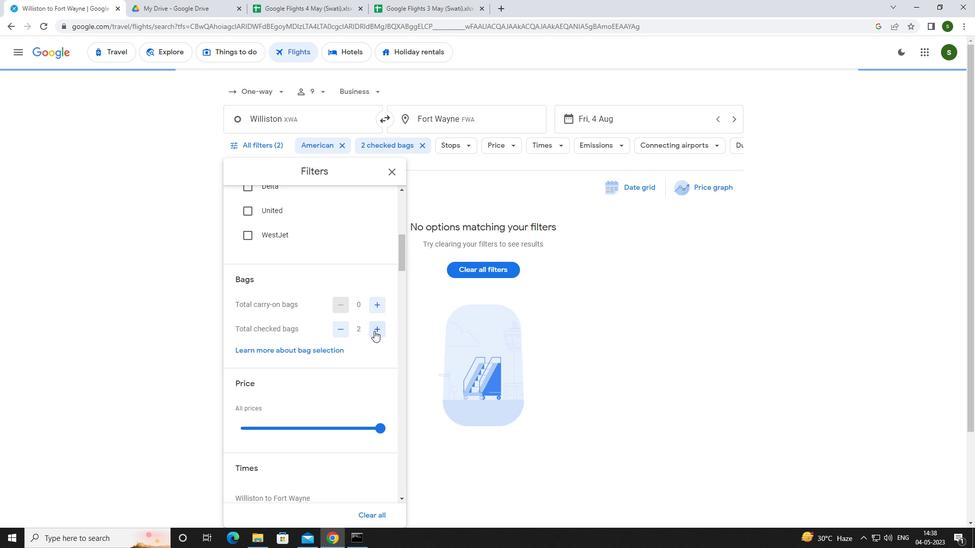 
Action: Mouse moved to (383, 328)
Screenshot: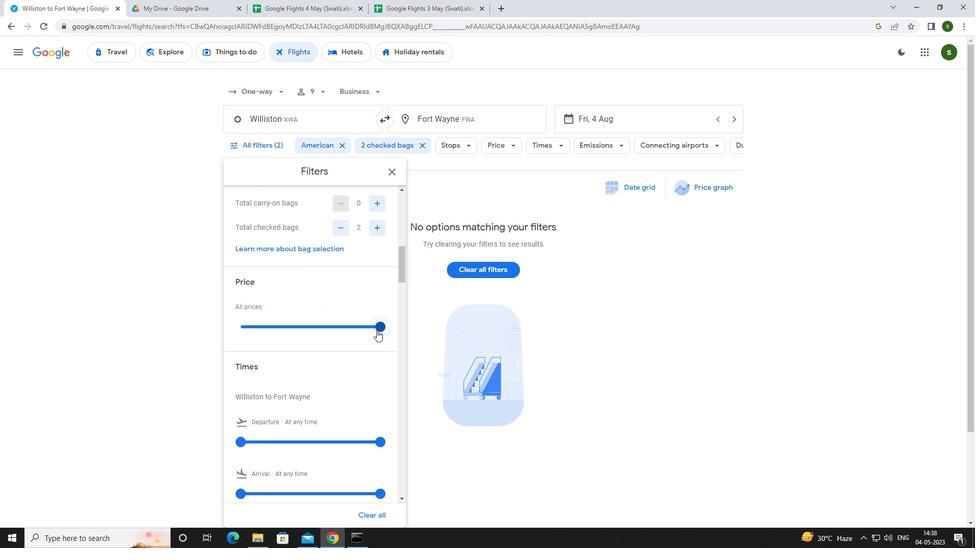
Action: Mouse pressed left at (383, 328)
Screenshot: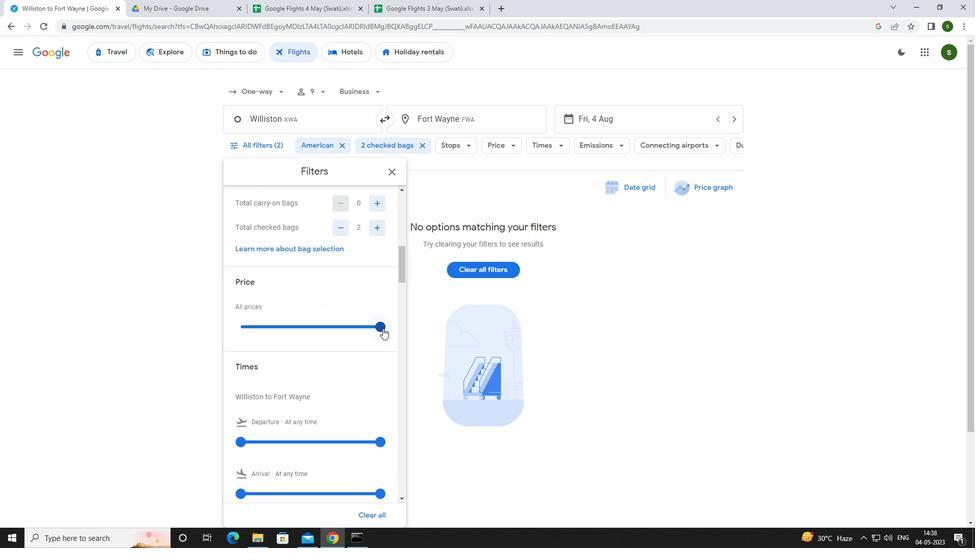 
Action: Mouse moved to (242, 439)
Screenshot: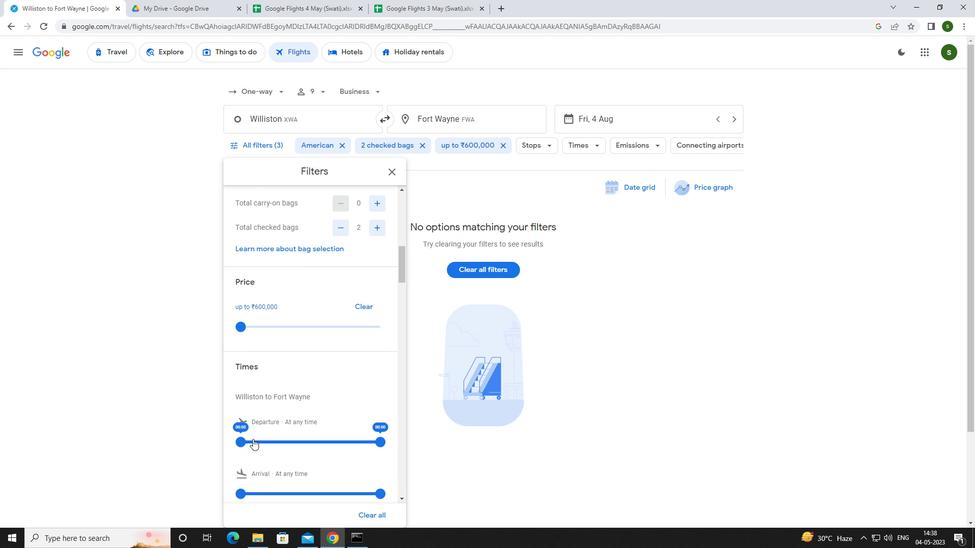 
Action: Mouse pressed left at (242, 439)
Screenshot: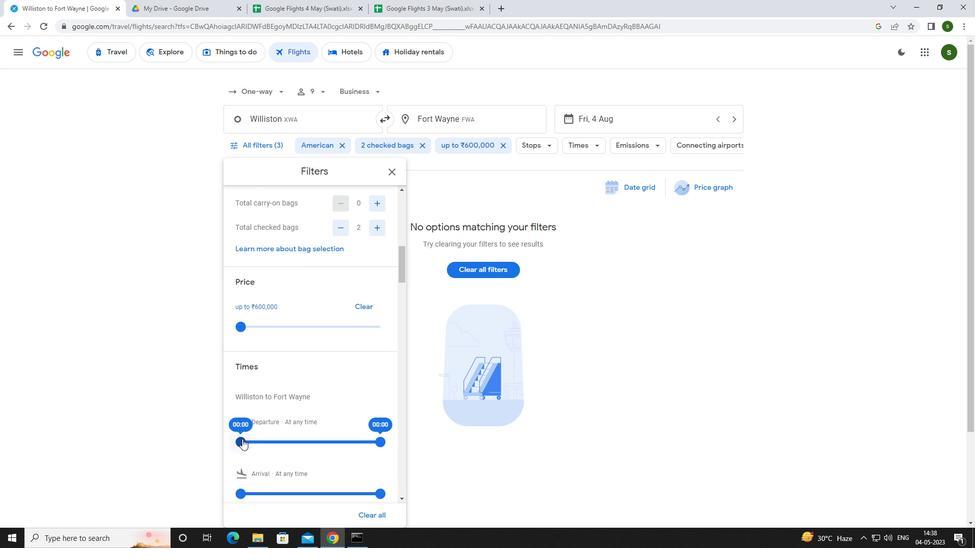 
Action: Mouse moved to (543, 385)
Screenshot: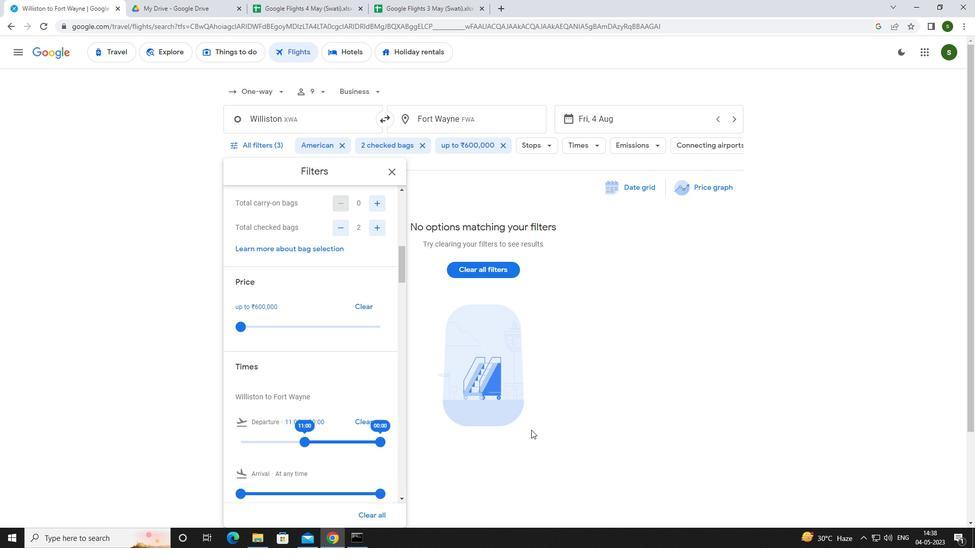 
Action: Mouse pressed left at (543, 385)
Screenshot: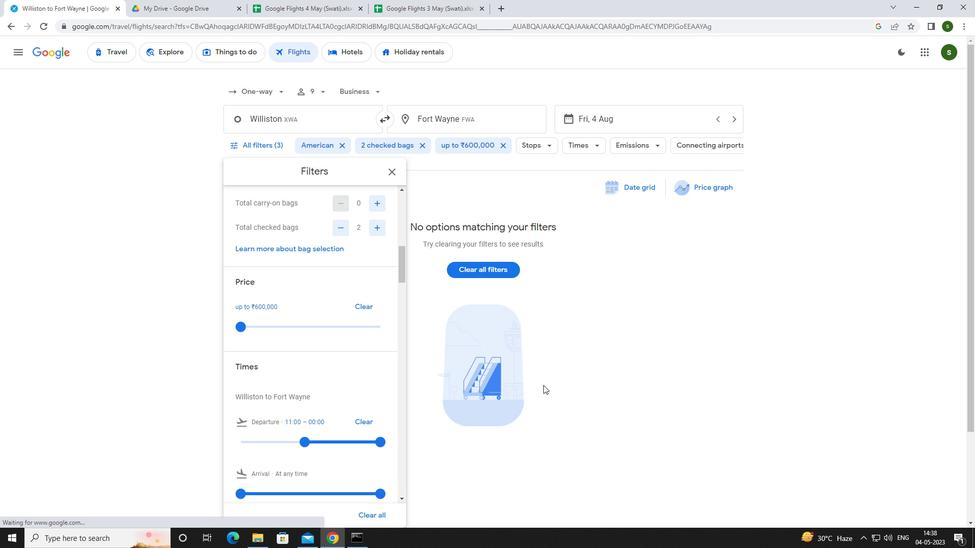 
